 Task: Find connections with filter location Pālang with filter topic #Strategywith filter profile language German with filter current company Zynga with filter school Sophia Girls College with filter industry IT System Data Services with filter service category Home Networking with filter keywords title Physical Therapy Assistant
Action: Mouse moved to (610, 122)
Screenshot: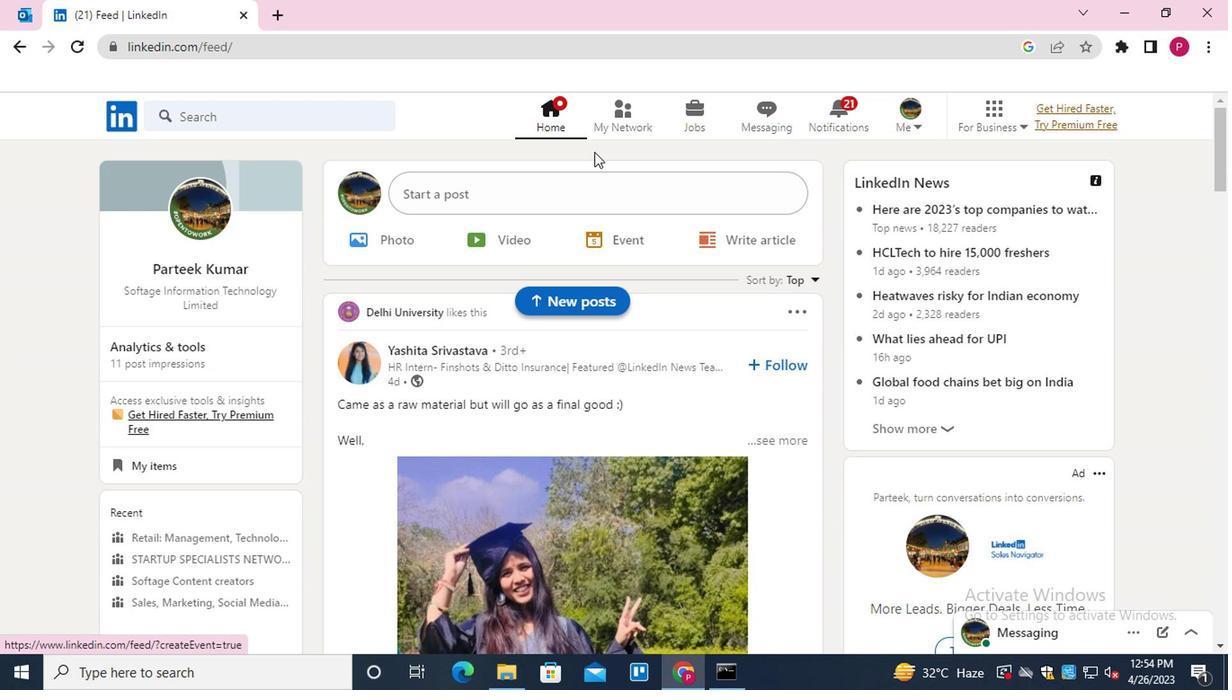 
Action: Mouse pressed left at (610, 122)
Screenshot: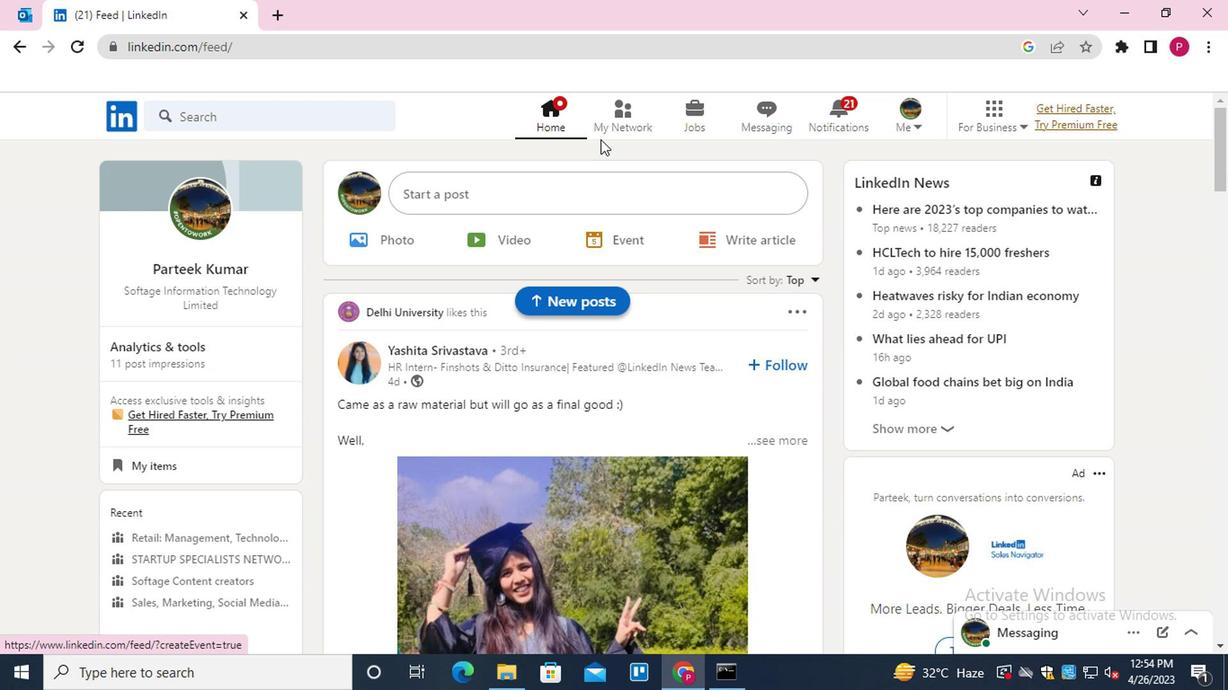 
Action: Mouse moved to (259, 196)
Screenshot: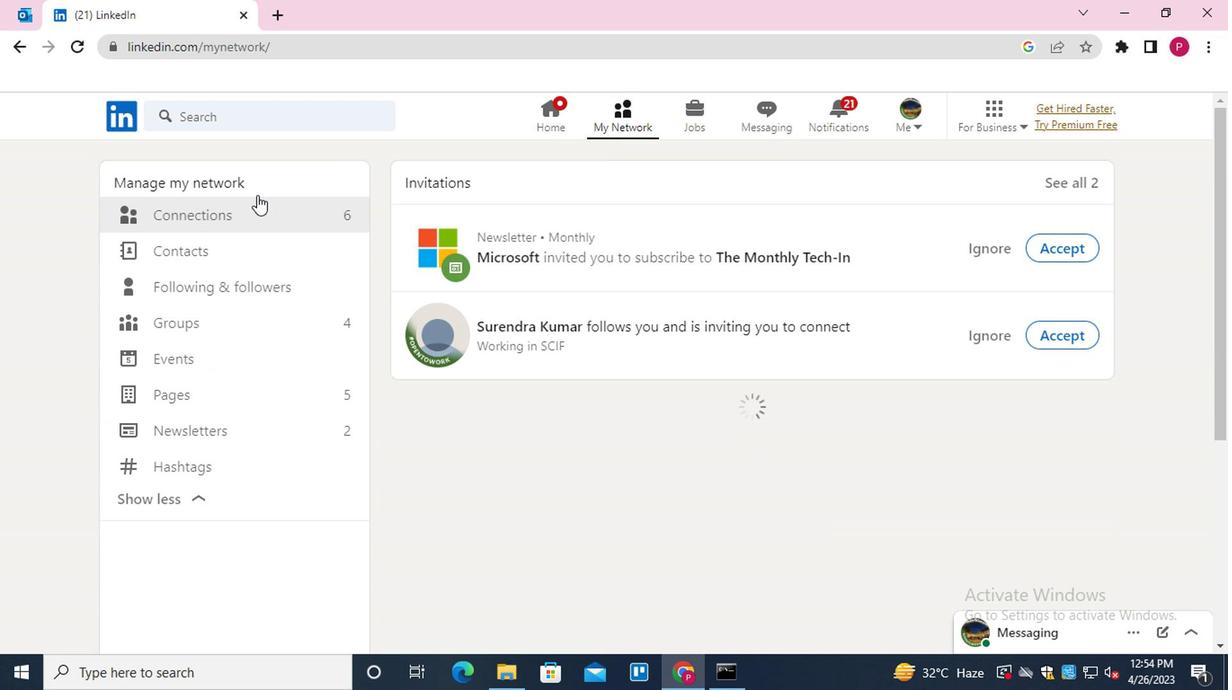 
Action: Mouse pressed left at (259, 196)
Screenshot: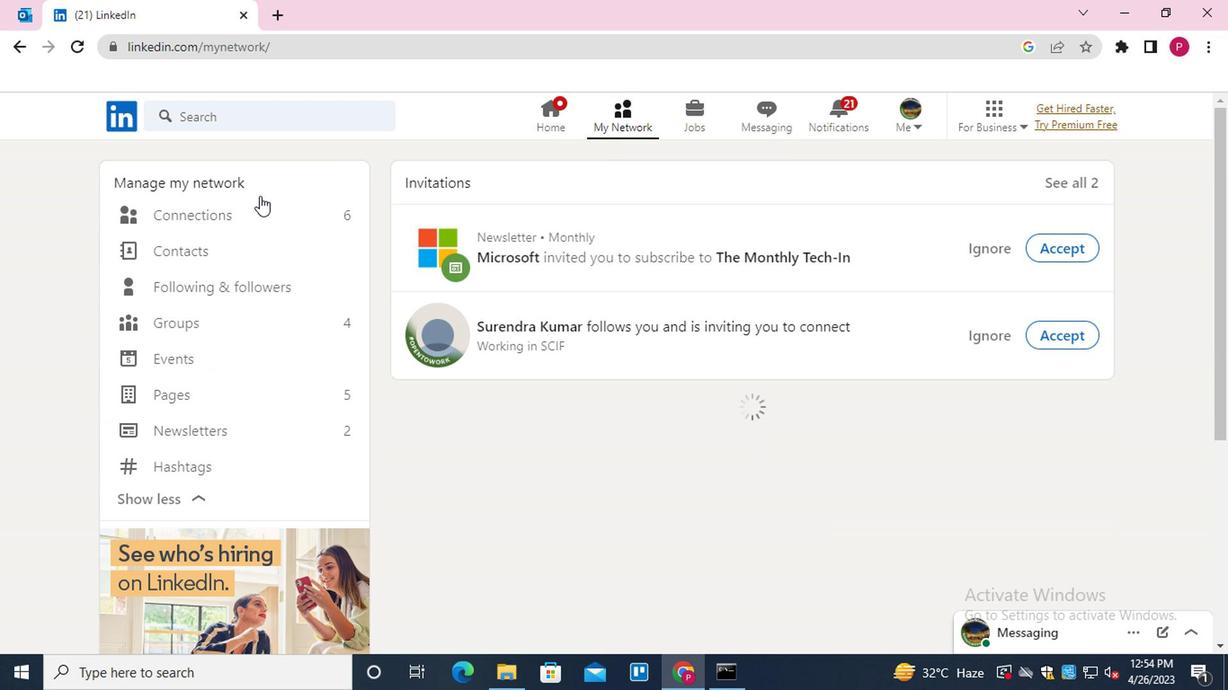 
Action: Mouse moved to (267, 207)
Screenshot: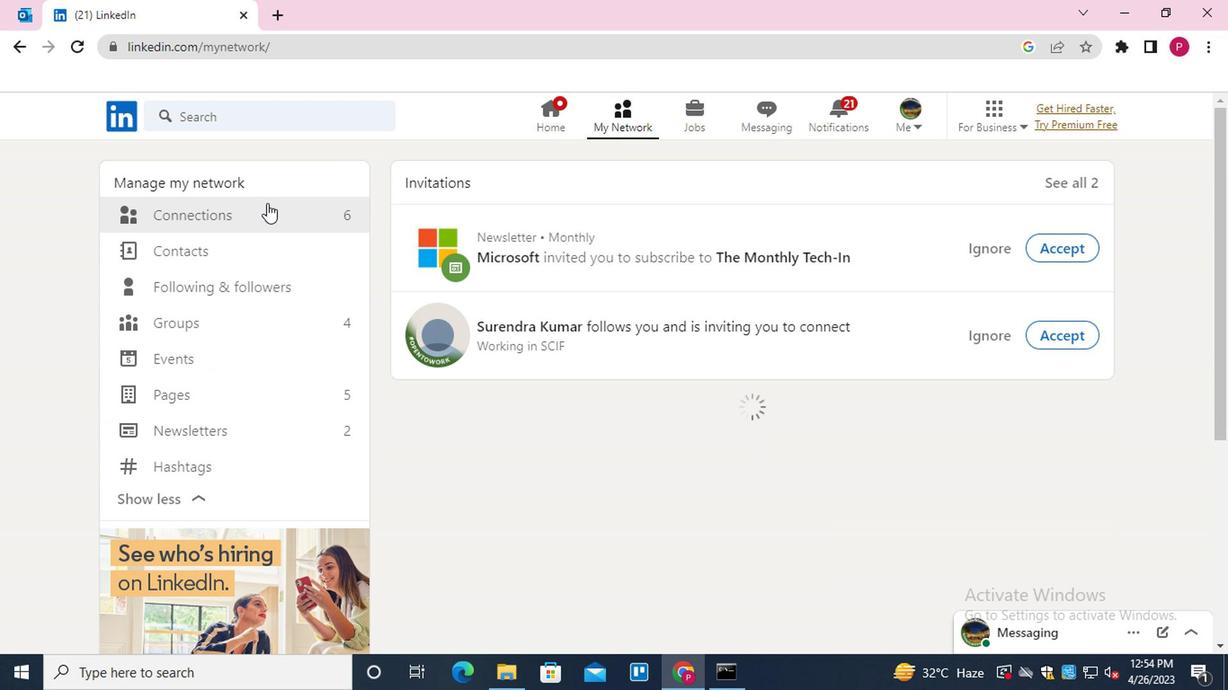 
Action: Mouse pressed left at (267, 207)
Screenshot: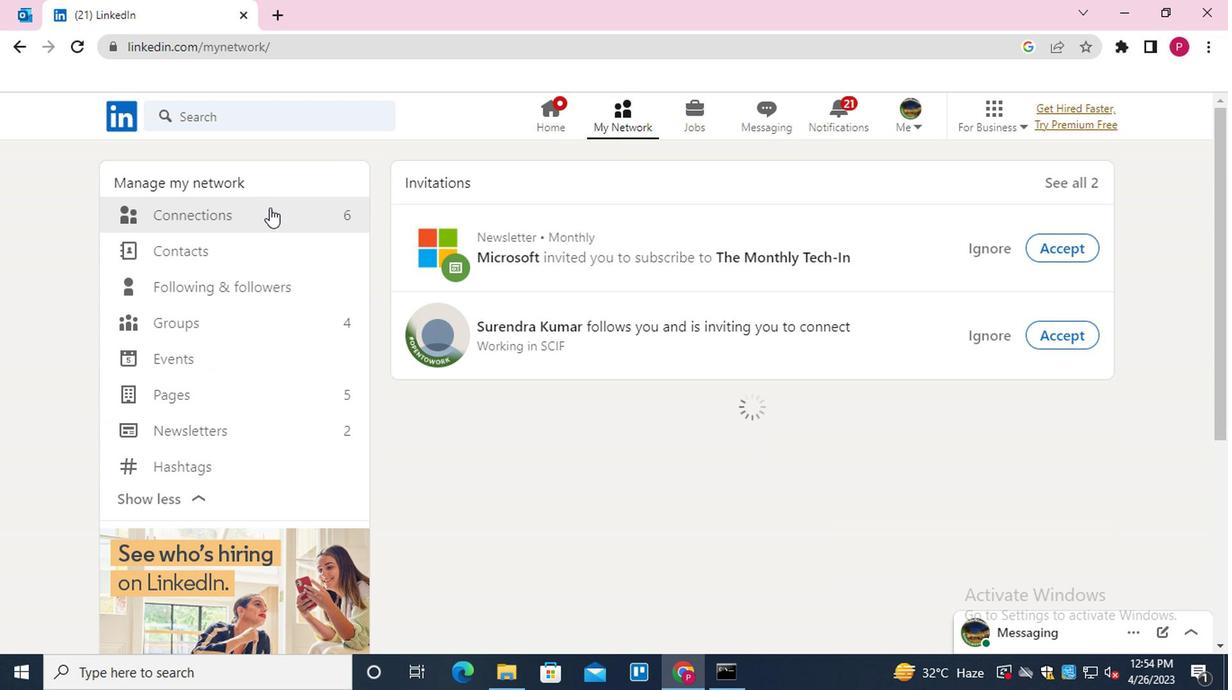 
Action: Mouse moved to (297, 211)
Screenshot: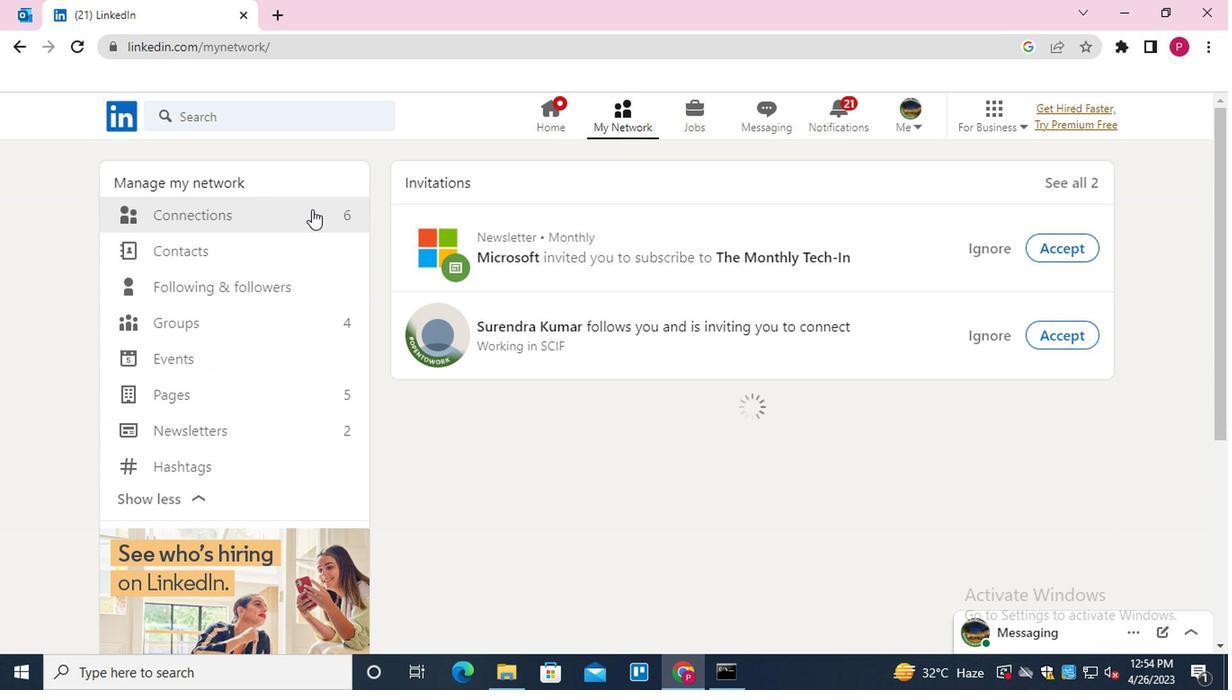 
Action: Mouse pressed left at (297, 211)
Screenshot: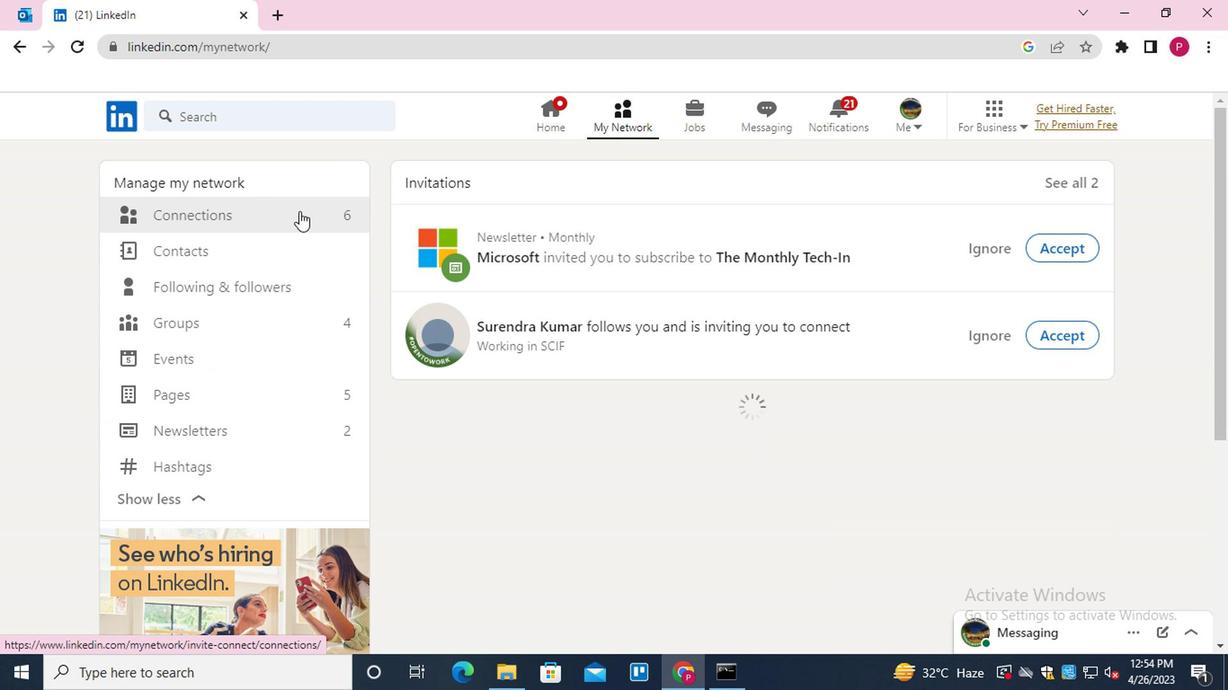 
Action: Mouse moved to (726, 219)
Screenshot: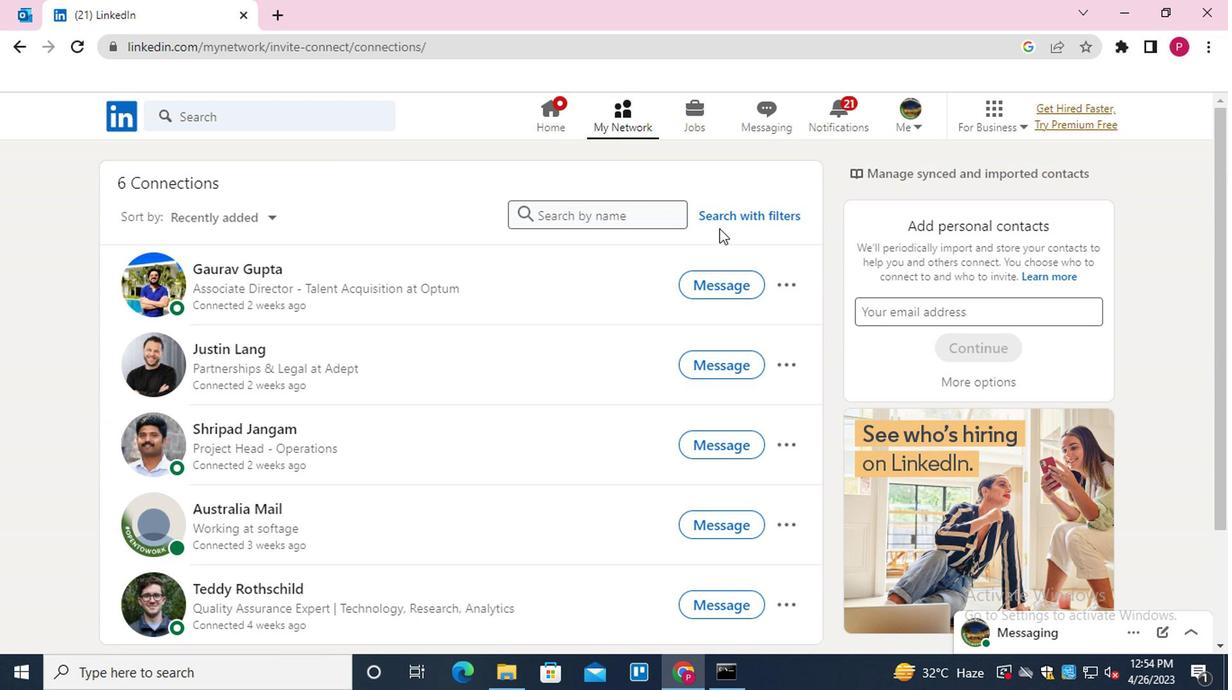 
Action: Mouse pressed left at (726, 219)
Screenshot: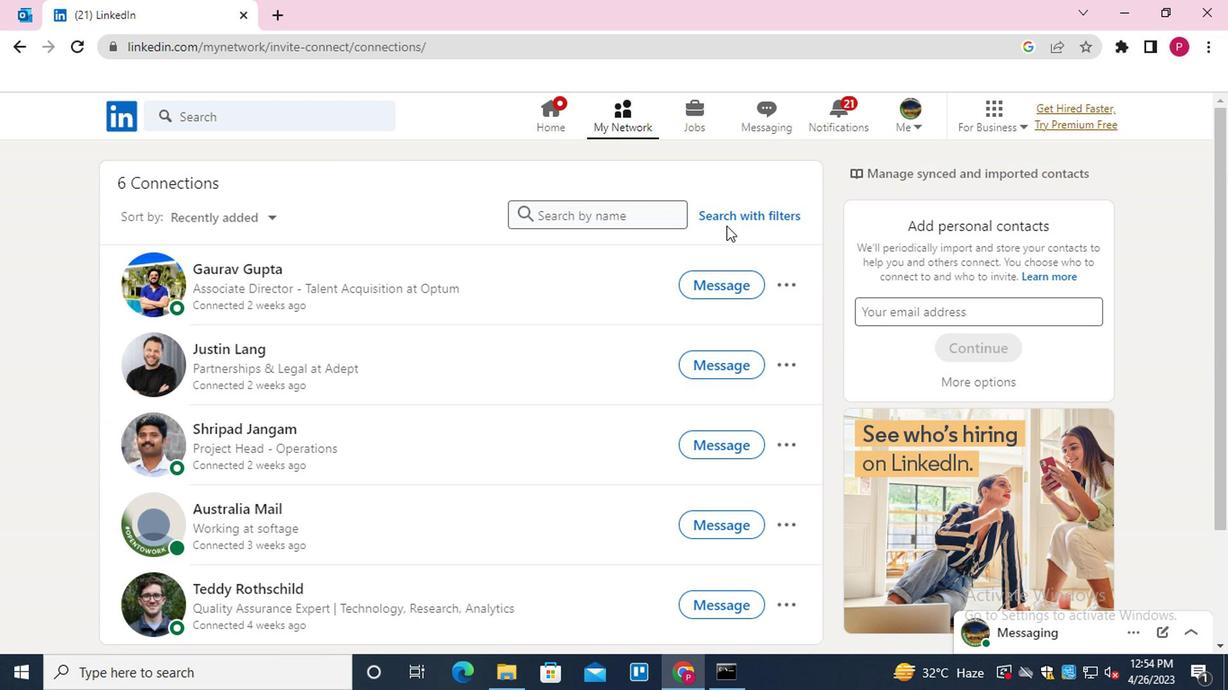 
Action: Mouse moved to (580, 172)
Screenshot: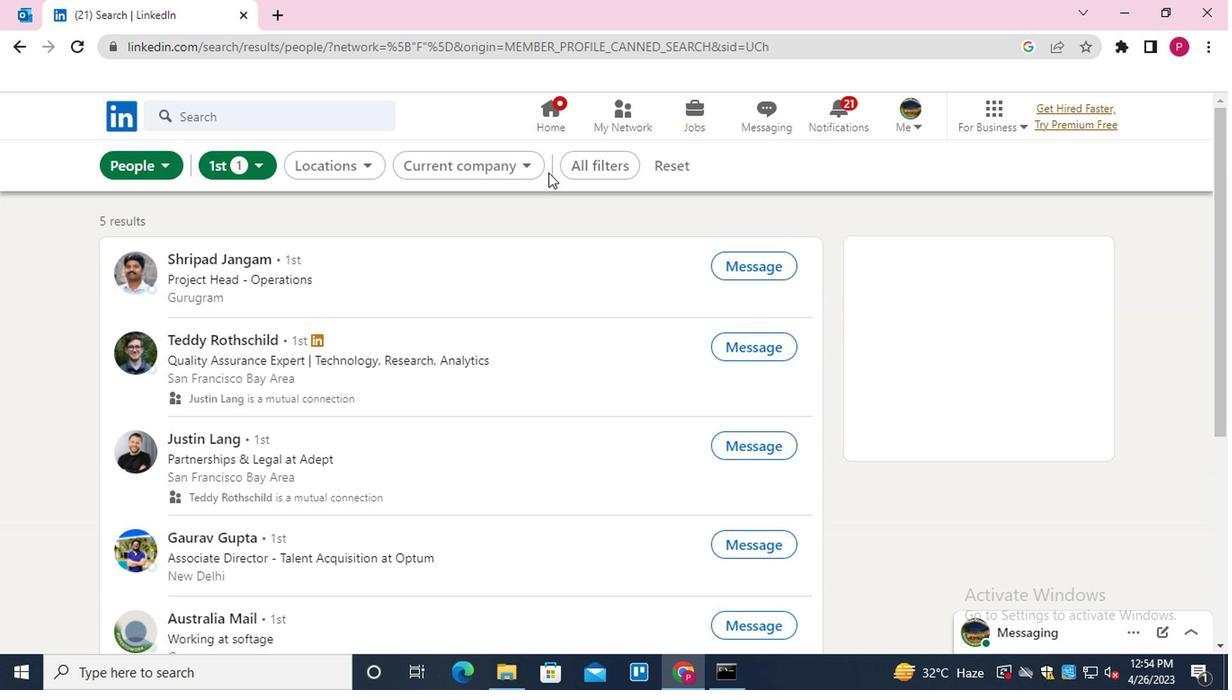 
Action: Mouse pressed left at (580, 172)
Screenshot: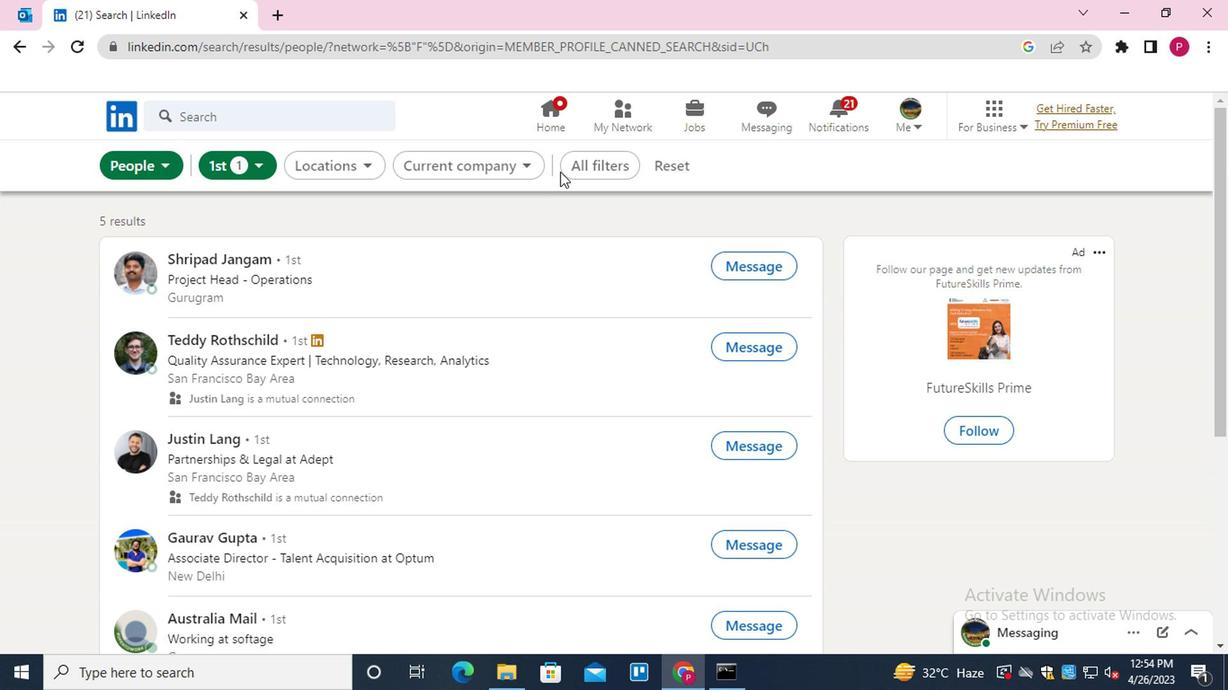 
Action: Mouse moved to (826, 362)
Screenshot: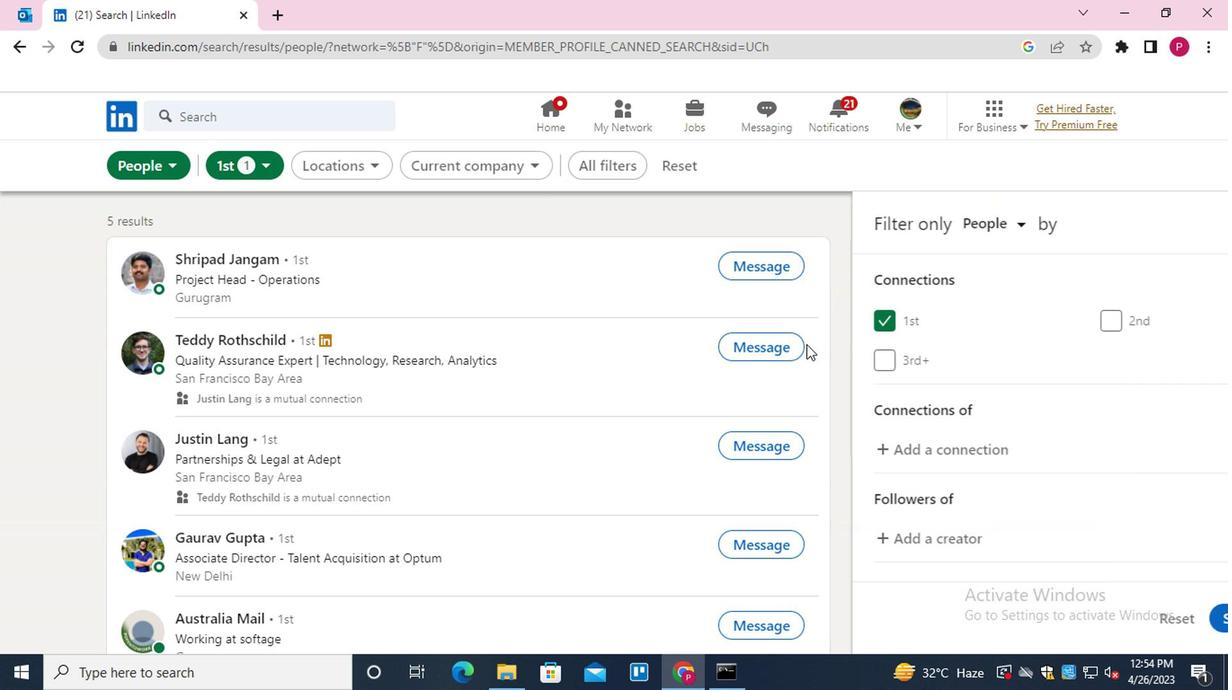 
Action: Mouse scrolled (826, 360) with delta (0, -1)
Screenshot: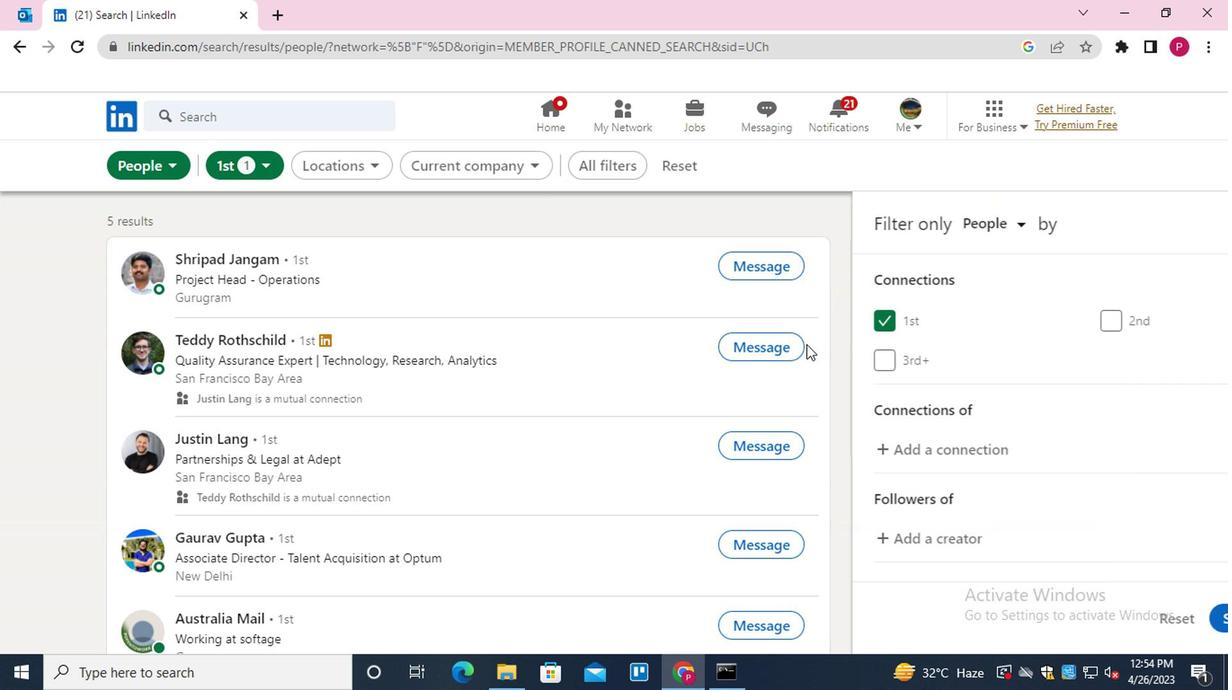 
Action: Mouse moved to (833, 366)
Screenshot: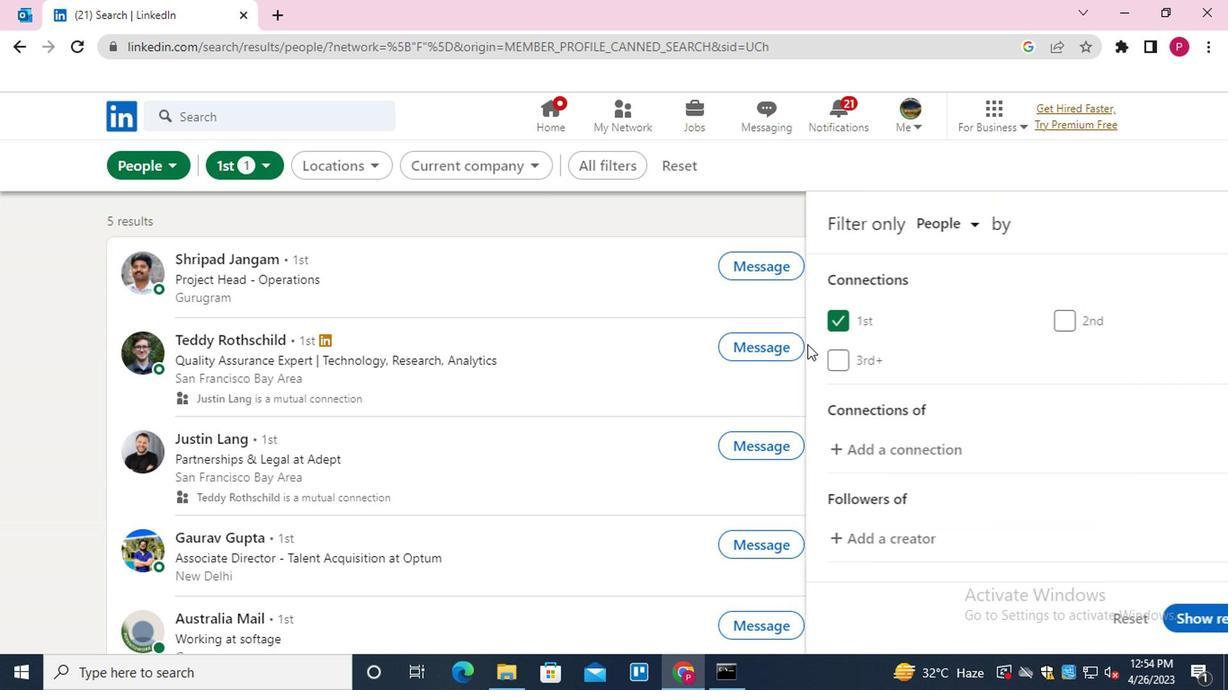 
Action: Mouse scrolled (833, 365) with delta (0, -1)
Screenshot: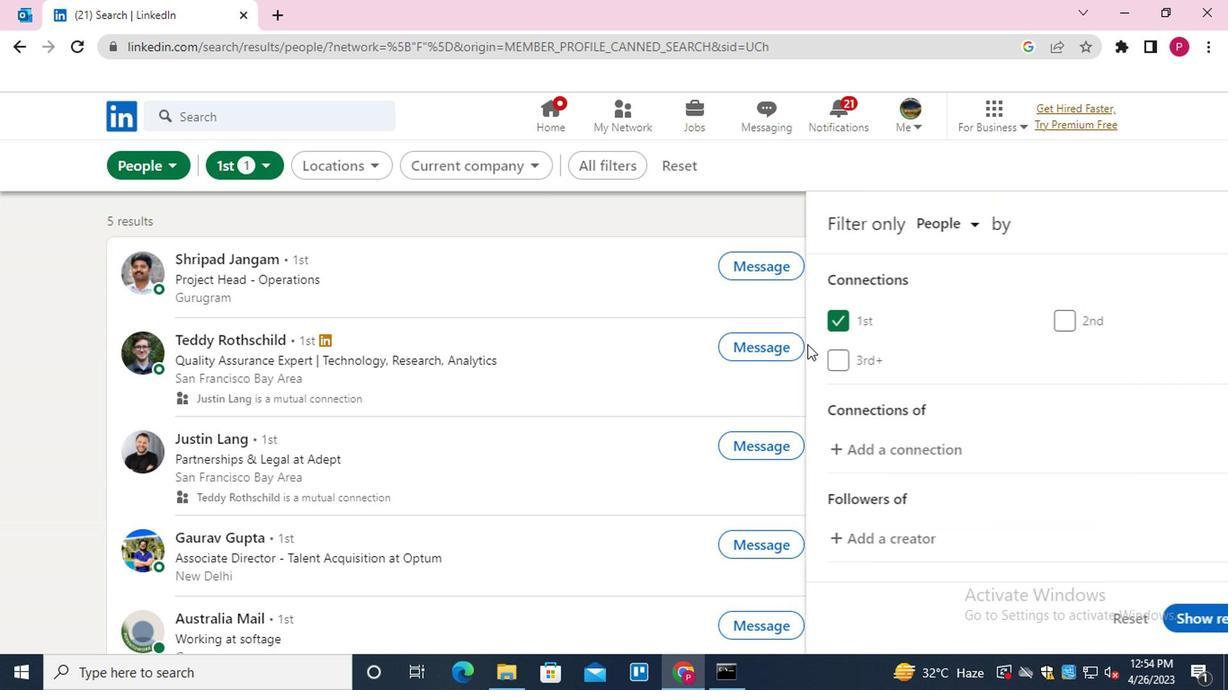 
Action: Mouse moved to (1061, 521)
Screenshot: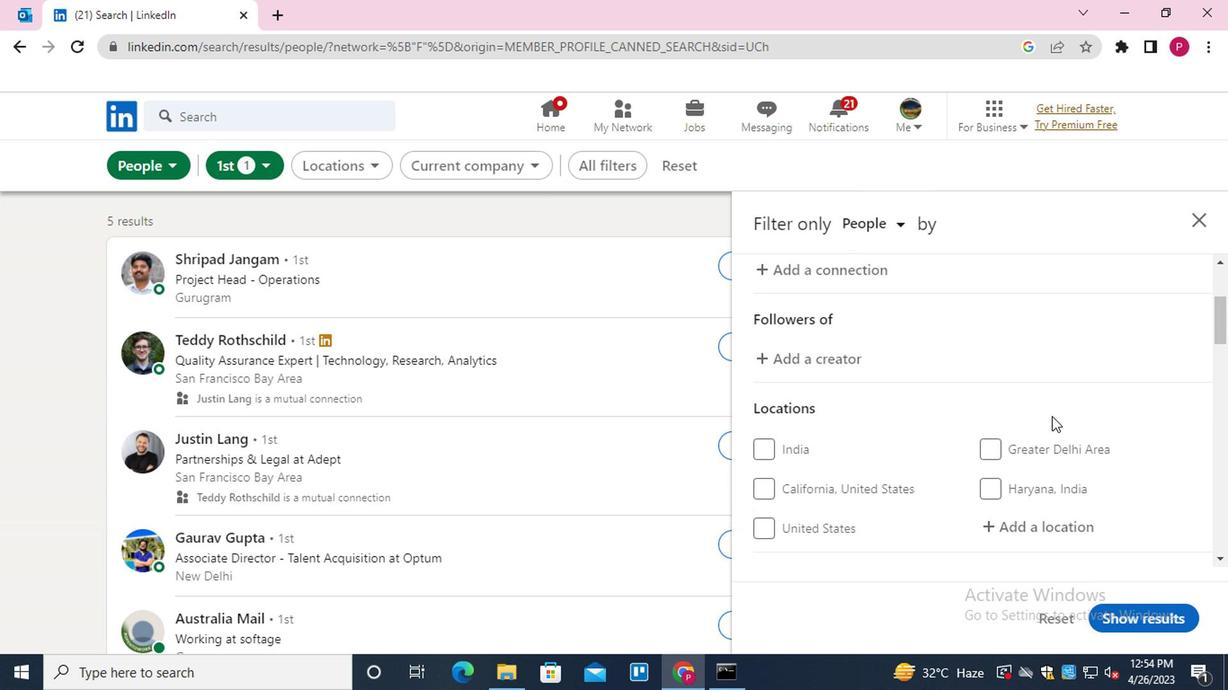 
Action: Mouse pressed left at (1061, 521)
Screenshot: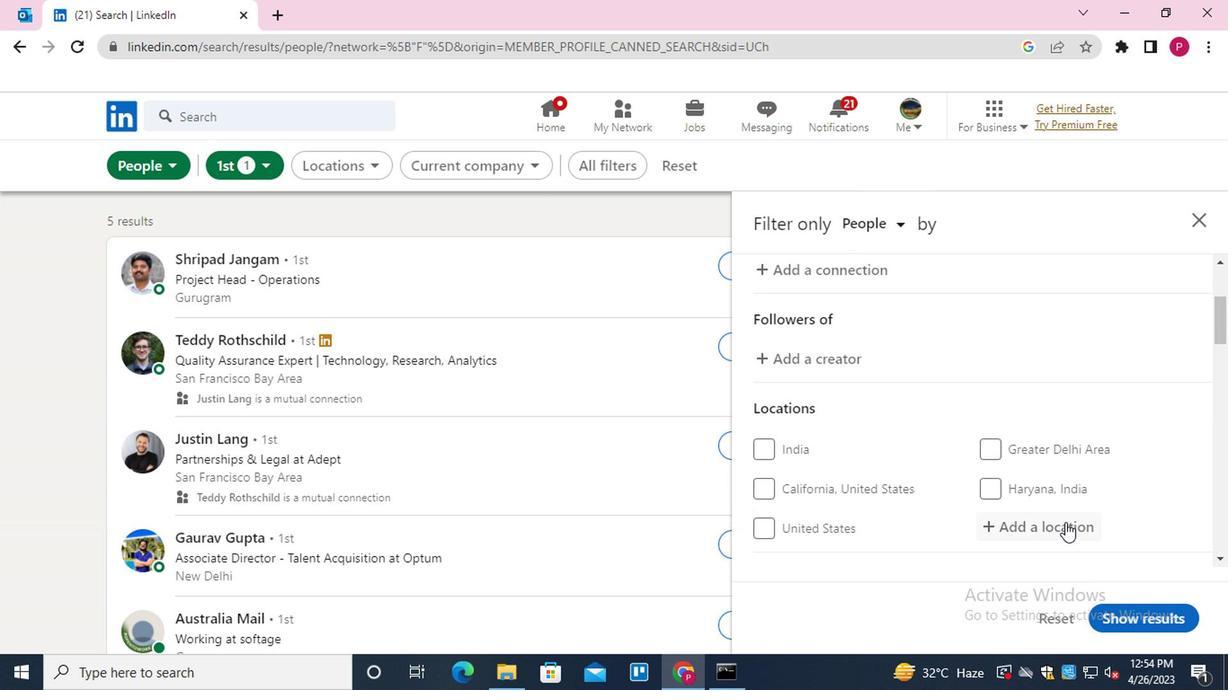 
Action: Key pressed <Key.shift>PALANH<Key.backspace>G
Screenshot: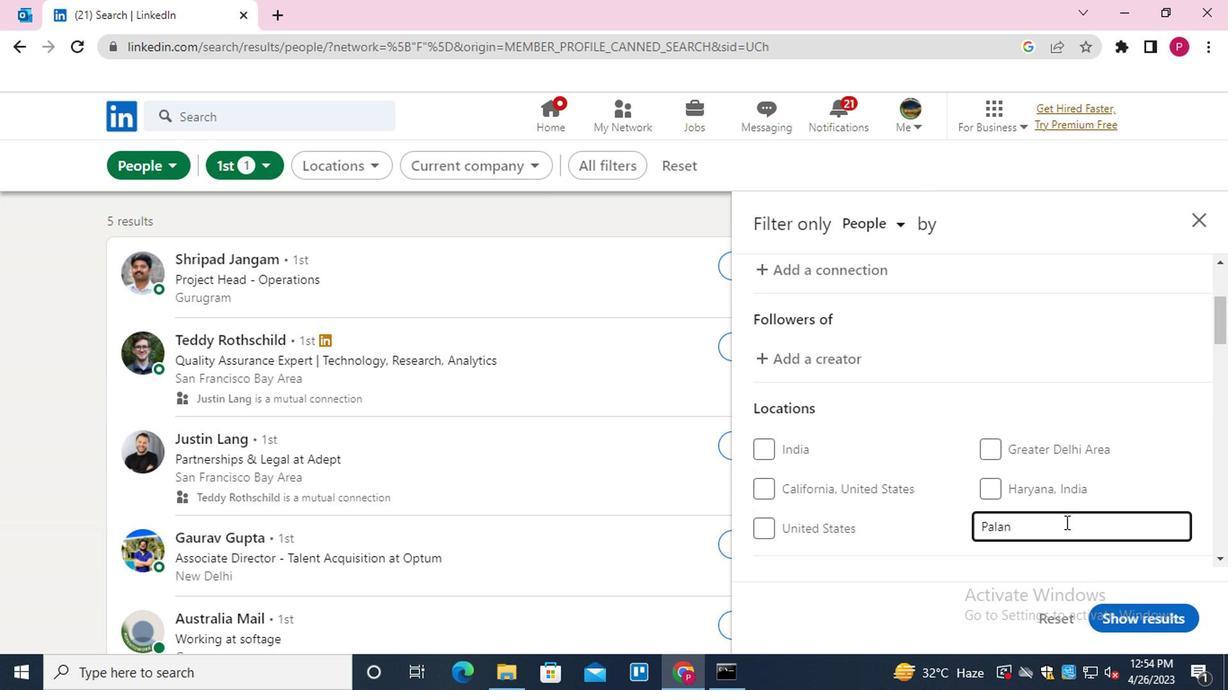 
Action: Mouse moved to (1034, 411)
Screenshot: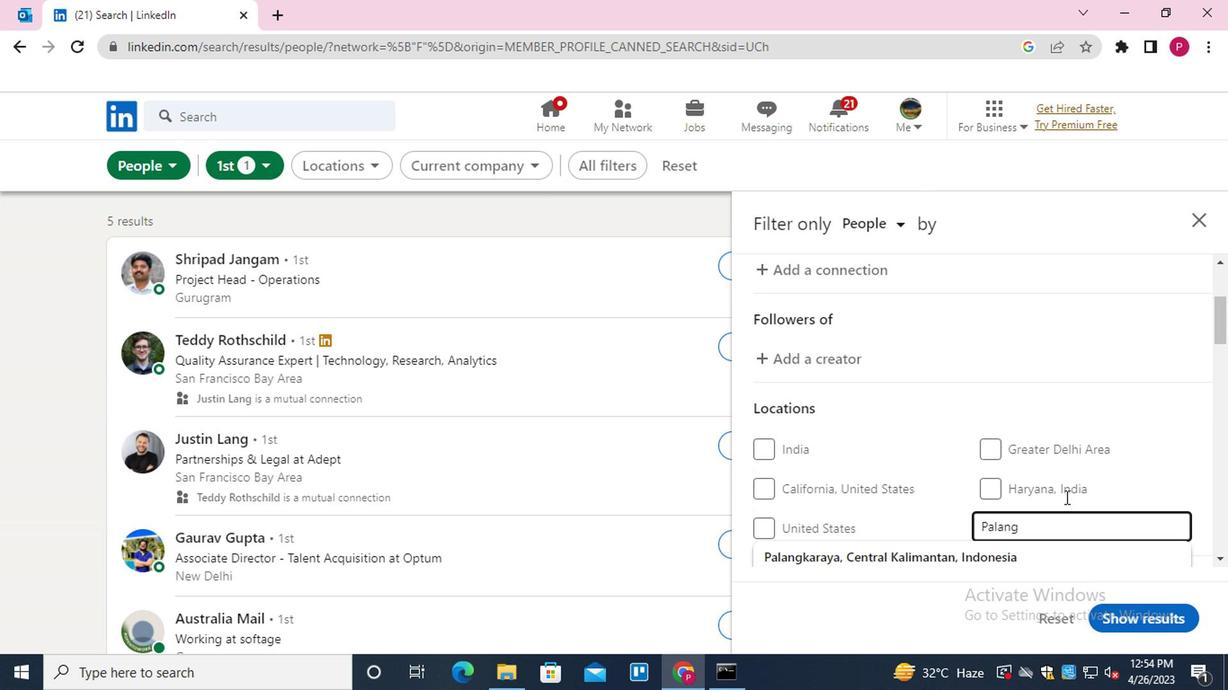 
Action: Mouse scrolled (1034, 411) with delta (0, 0)
Screenshot: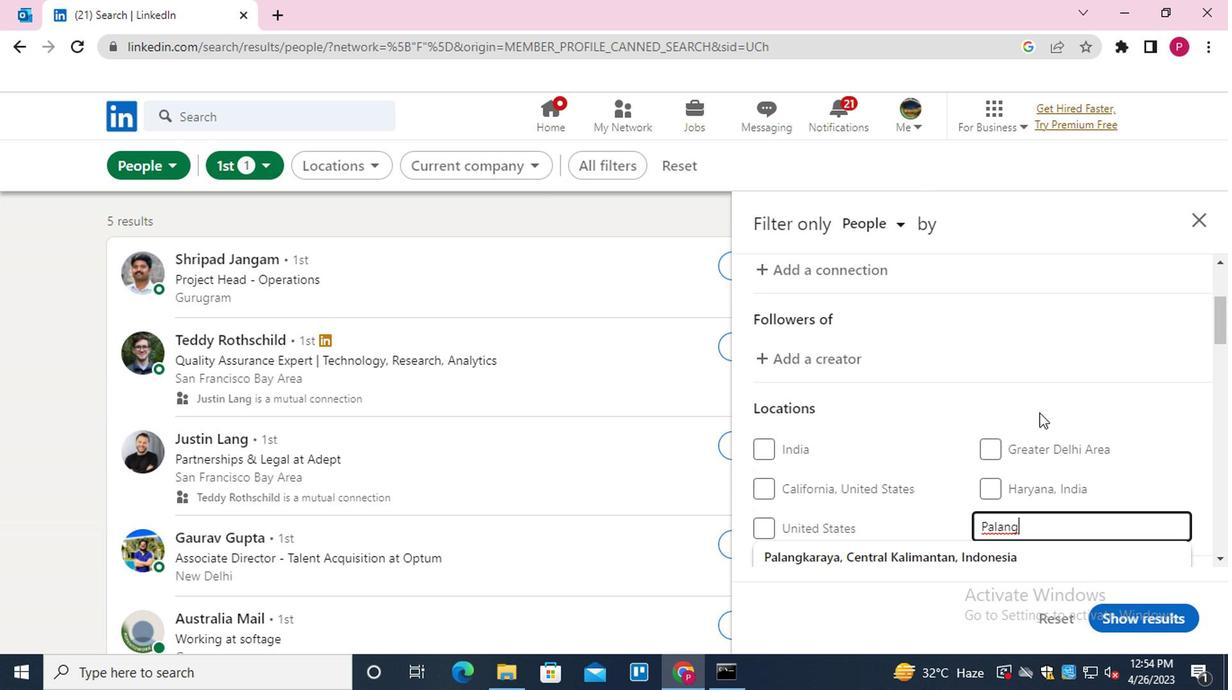 
Action: Mouse scrolled (1034, 411) with delta (0, 0)
Screenshot: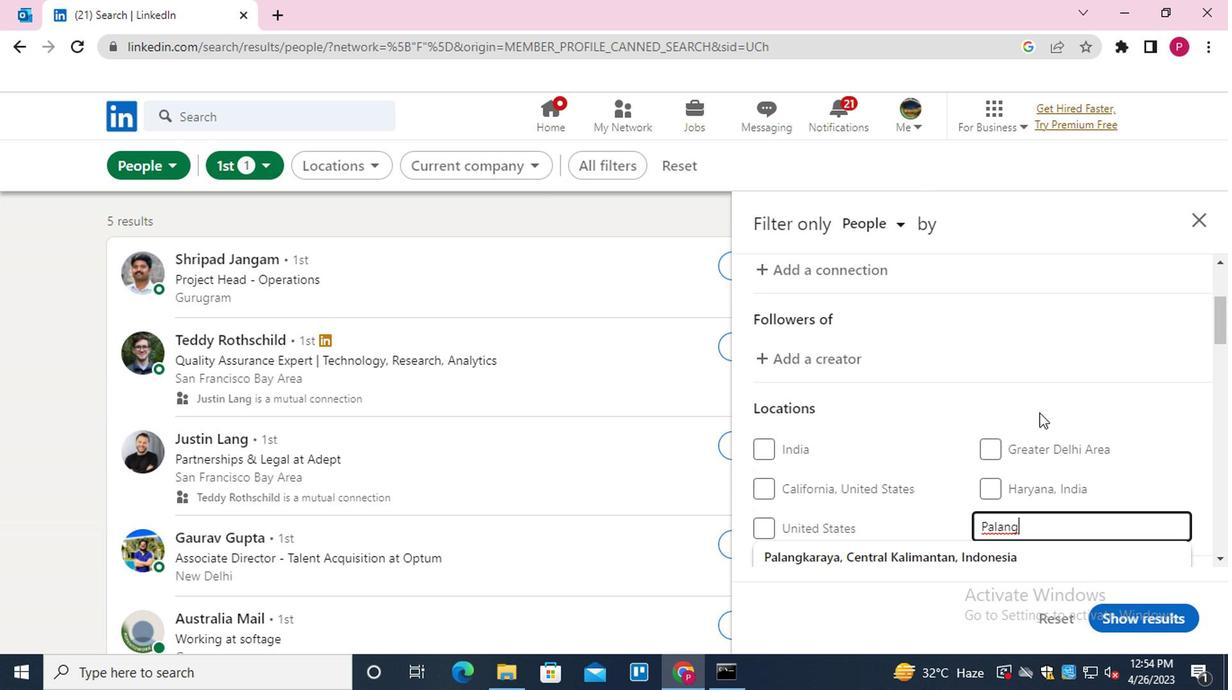 
Action: Mouse moved to (999, 411)
Screenshot: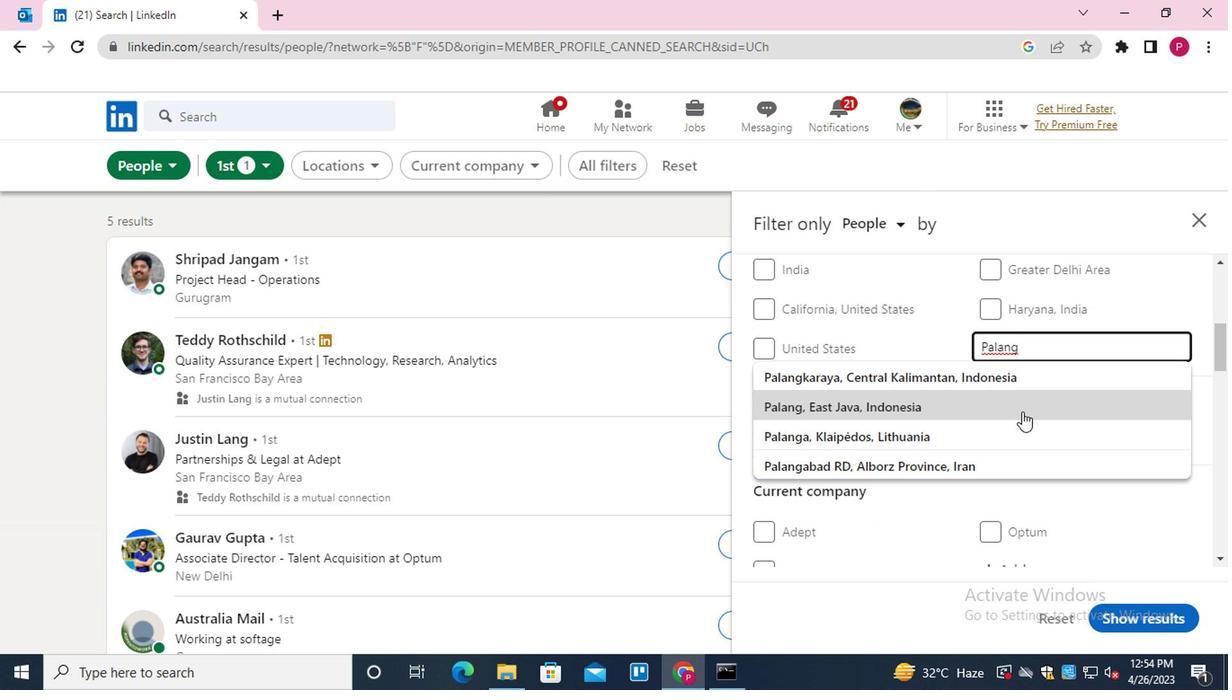 
Action: Key pressed <Key.down><Key.down><Key.enter>
Screenshot: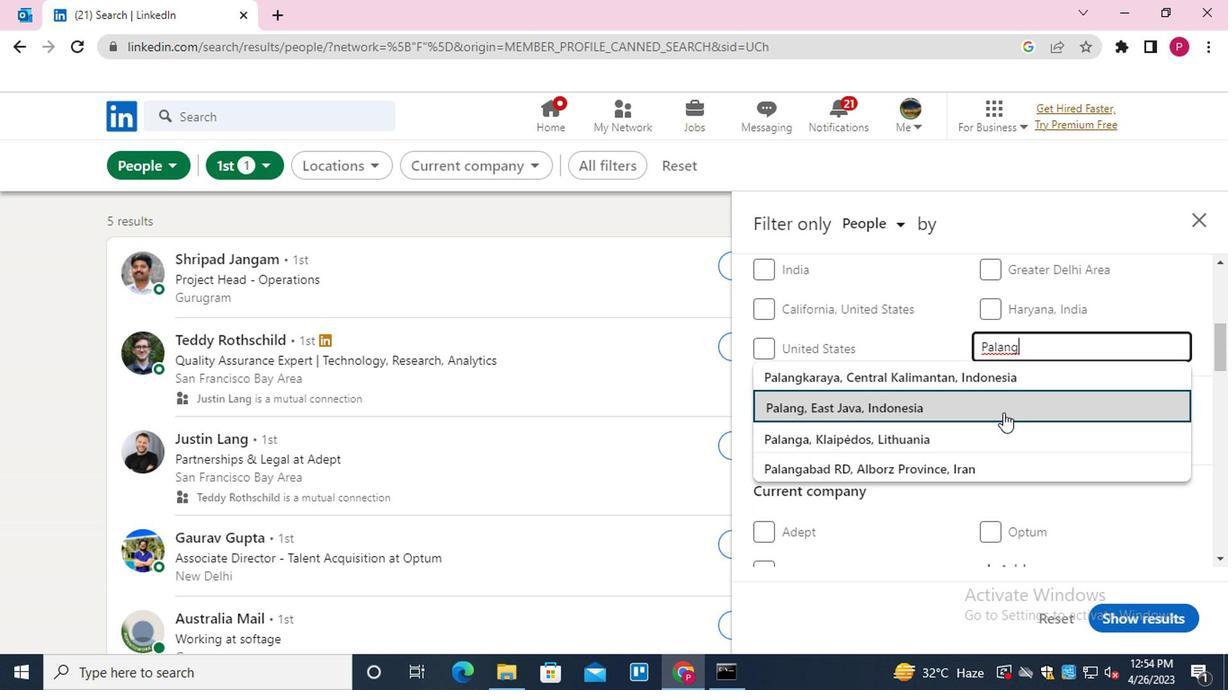 
Action: Mouse moved to (918, 409)
Screenshot: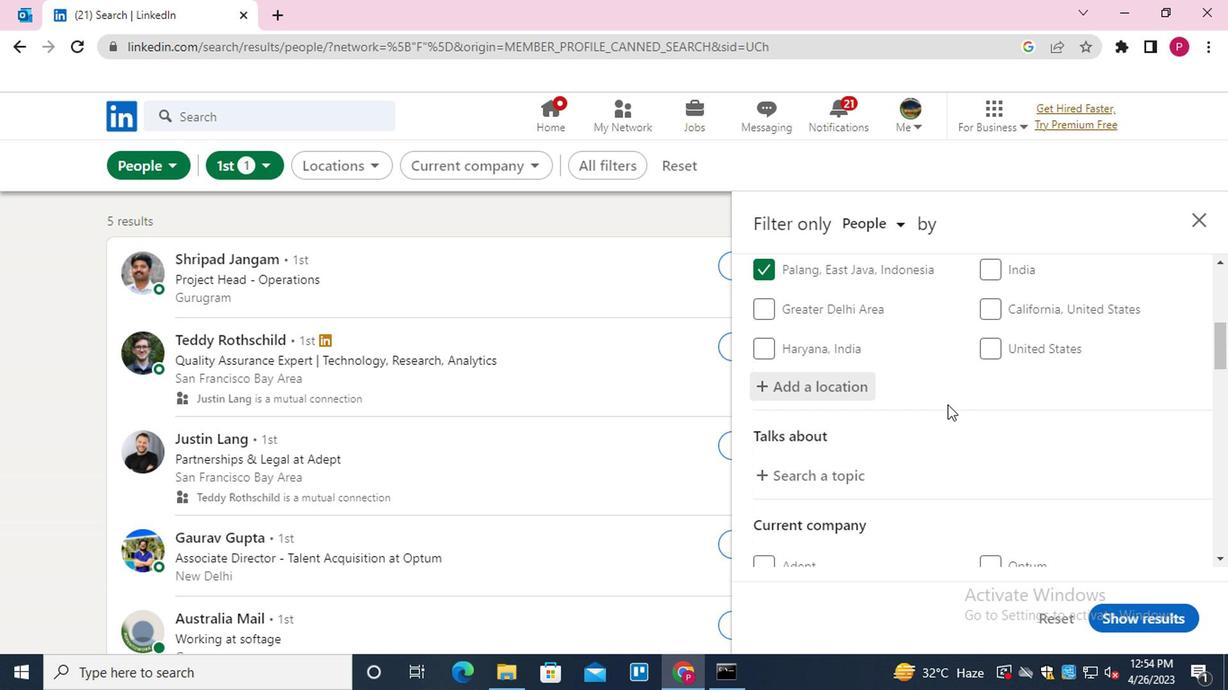 
Action: Mouse scrolled (918, 409) with delta (0, 0)
Screenshot: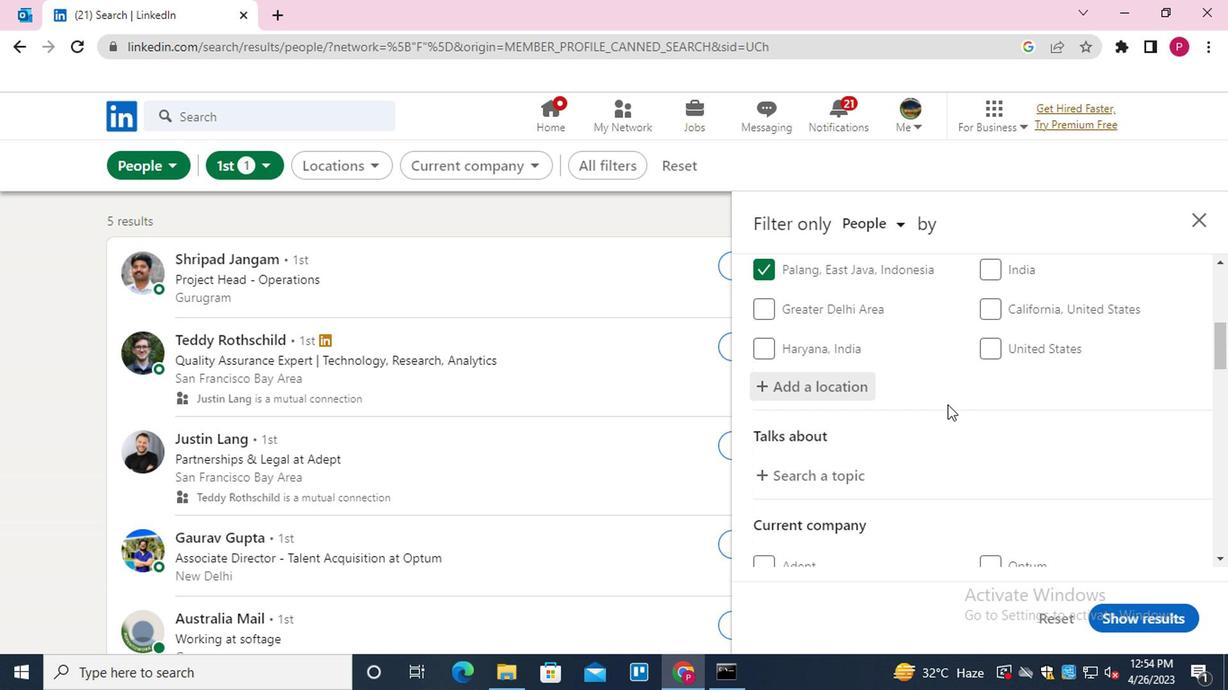 
Action: Mouse moved to (821, 379)
Screenshot: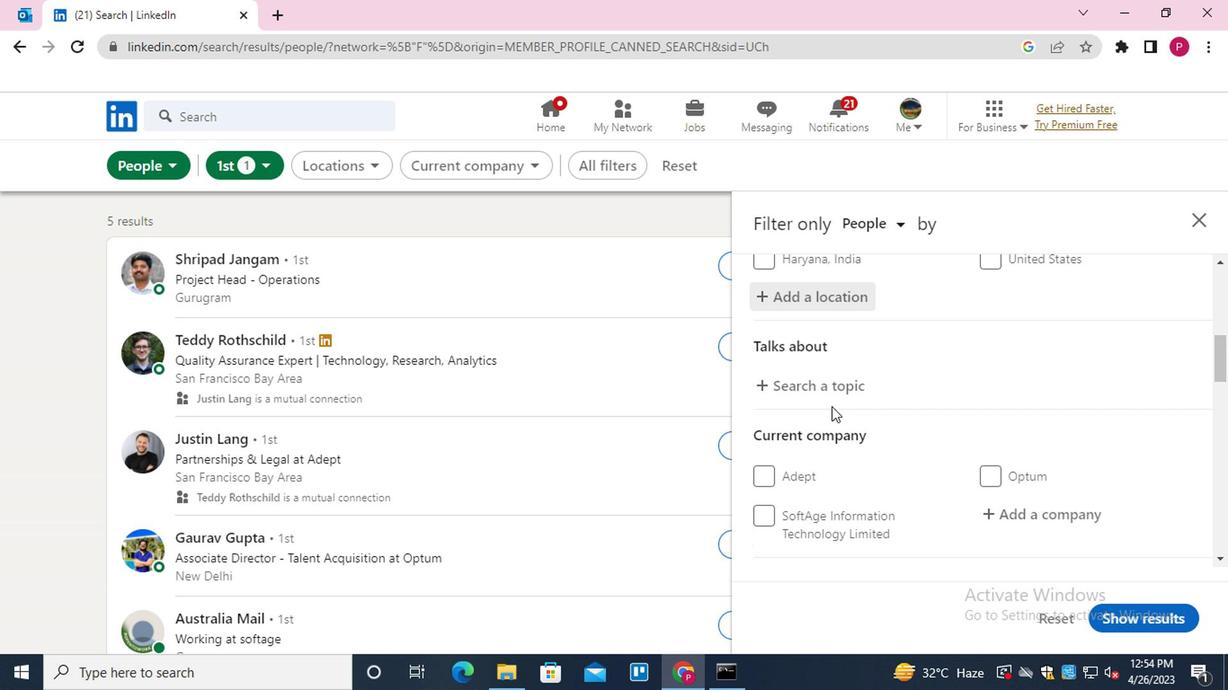 
Action: Mouse pressed left at (821, 379)
Screenshot: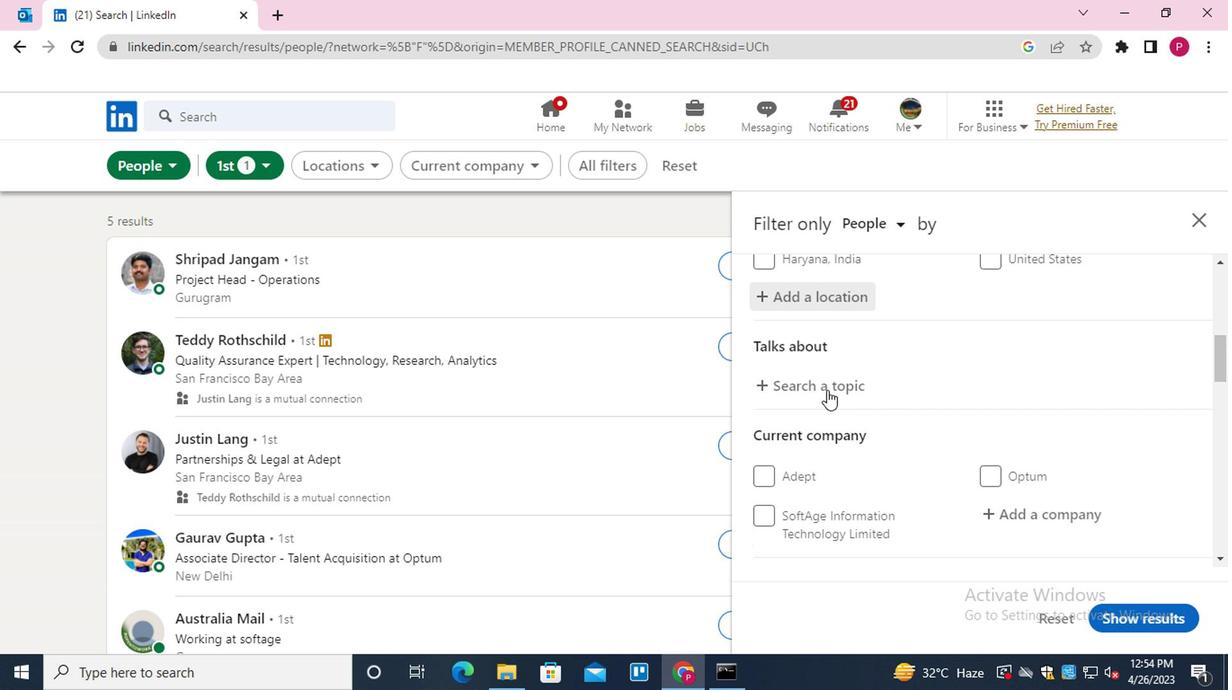
Action: Key pressed <Key.shift>STRA<Key.down><Key.enter>
Screenshot: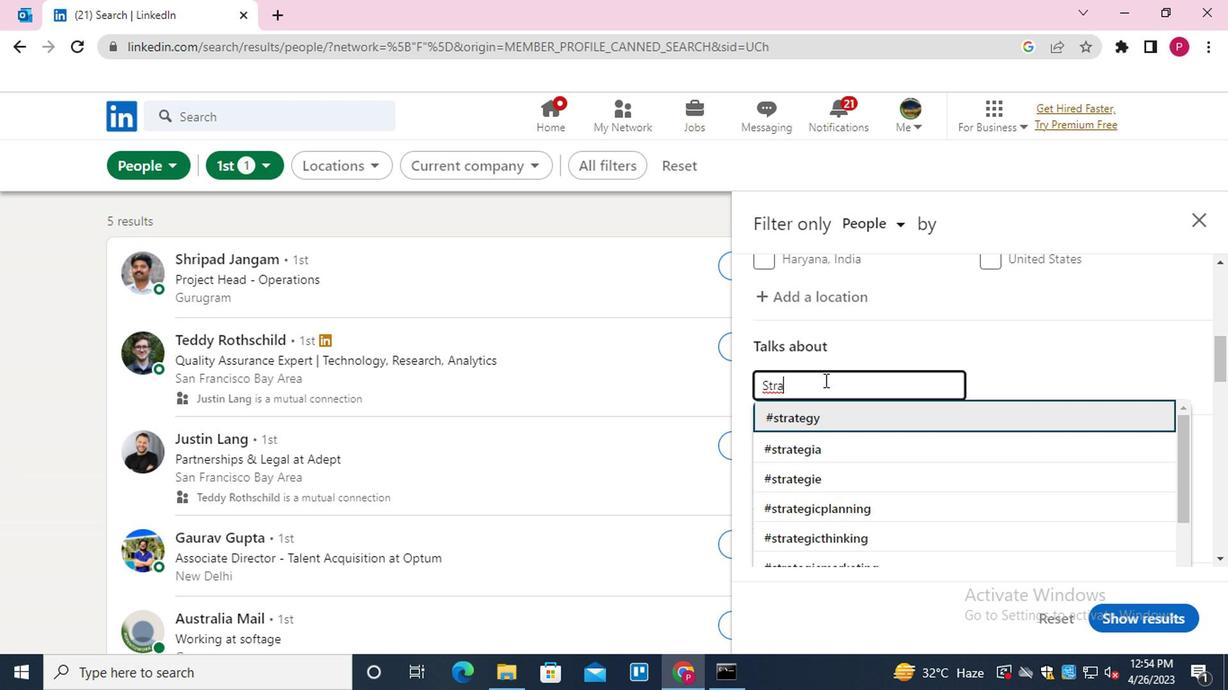 
Action: Mouse scrolled (821, 378) with delta (0, -1)
Screenshot: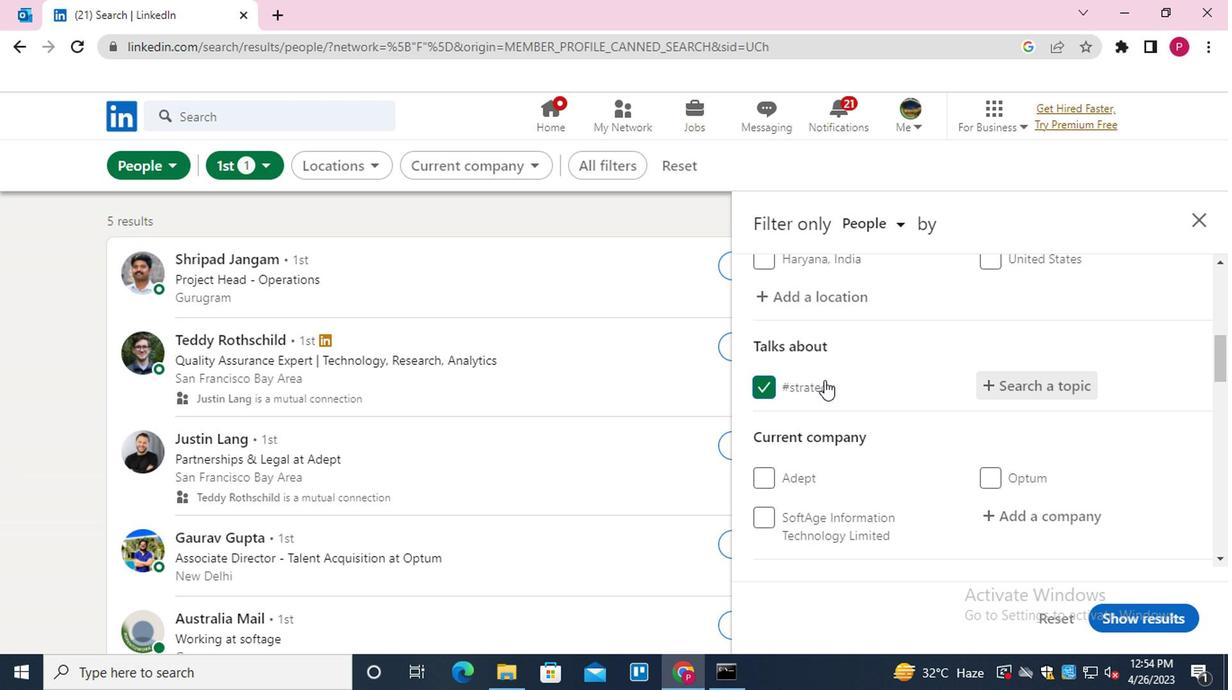 
Action: Mouse scrolled (821, 378) with delta (0, -1)
Screenshot: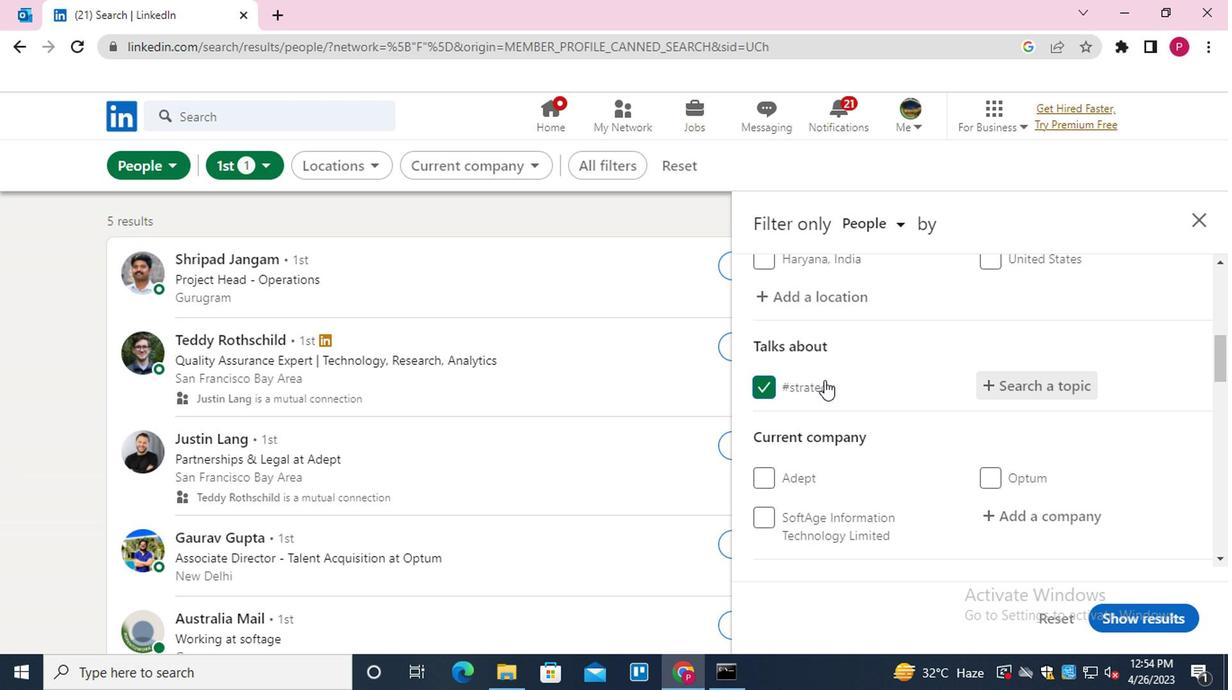 
Action: Mouse moved to (1027, 344)
Screenshot: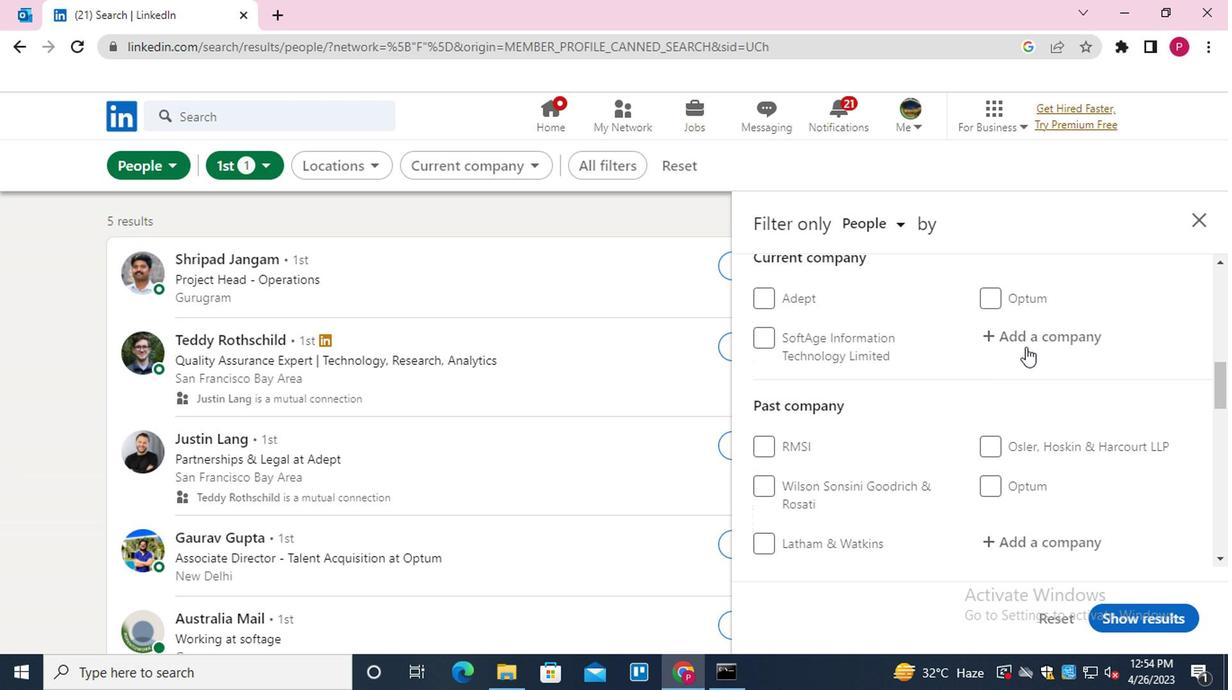 
Action: Mouse pressed left at (1027, 344)
Screenshot: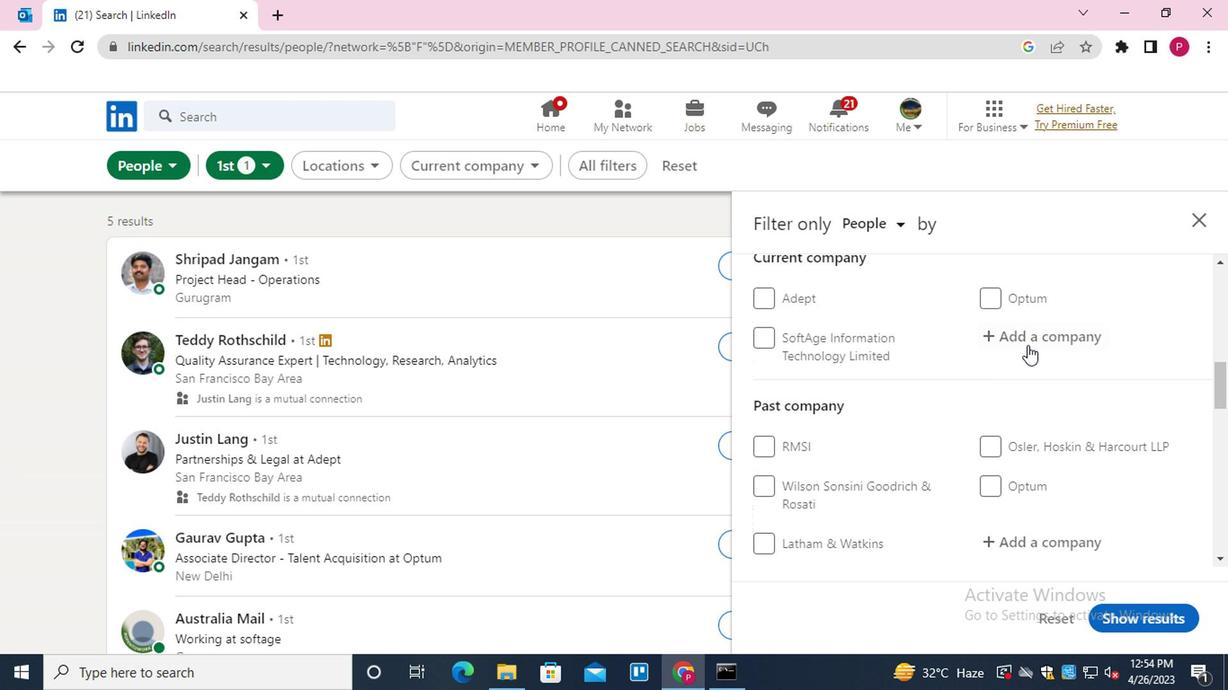 
Action: Key pressed <Key.shift>ZYNGA<Key.down><Key.enter>
Screenshot: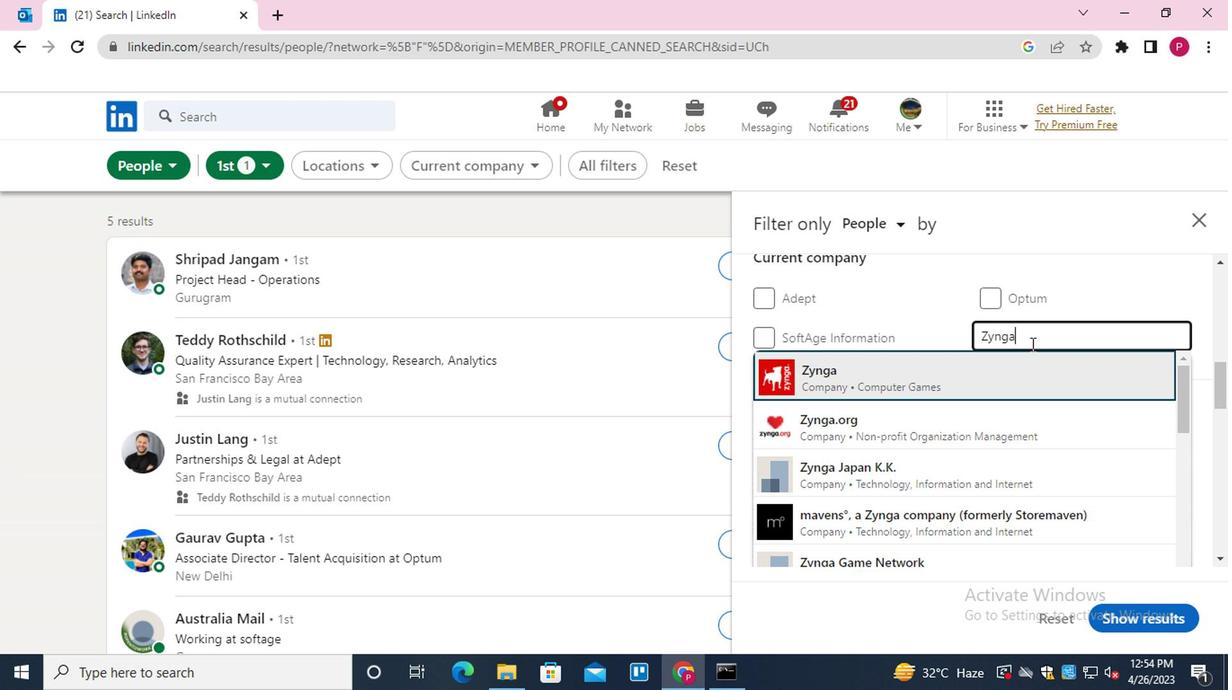 
Action: Mouse moved to (974, 344)
Screenshot: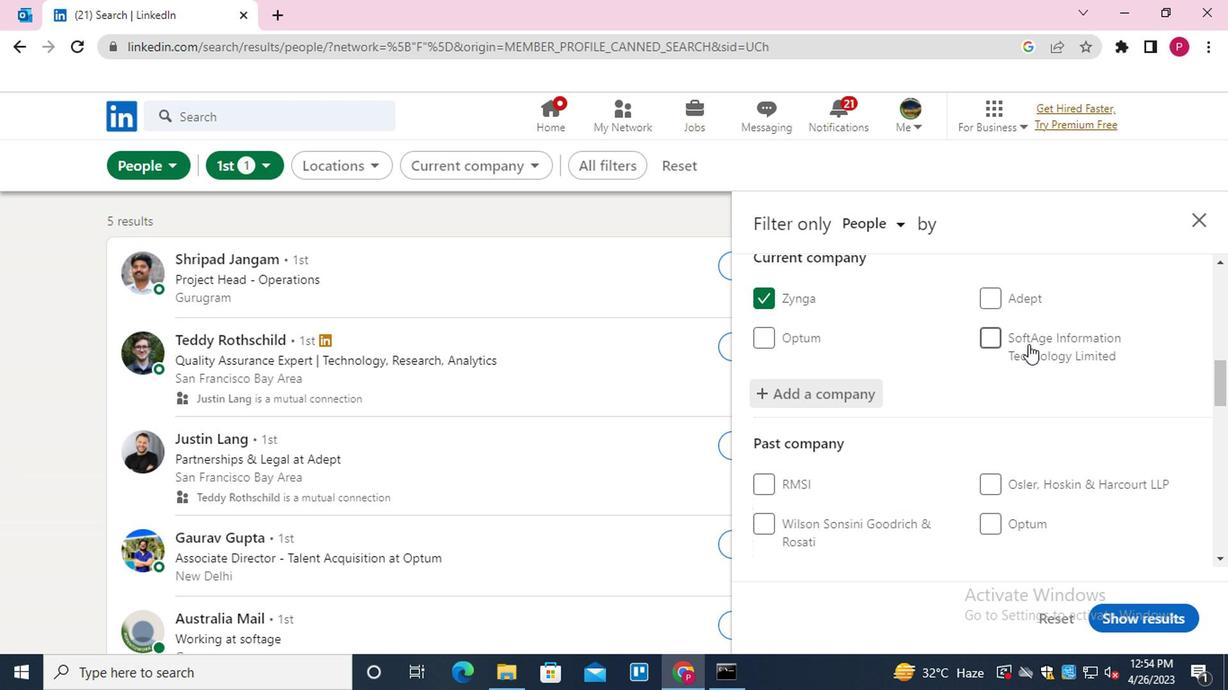 
Action: Mouse scrolled (974, 342) with delta (0, -1)
Screenshot: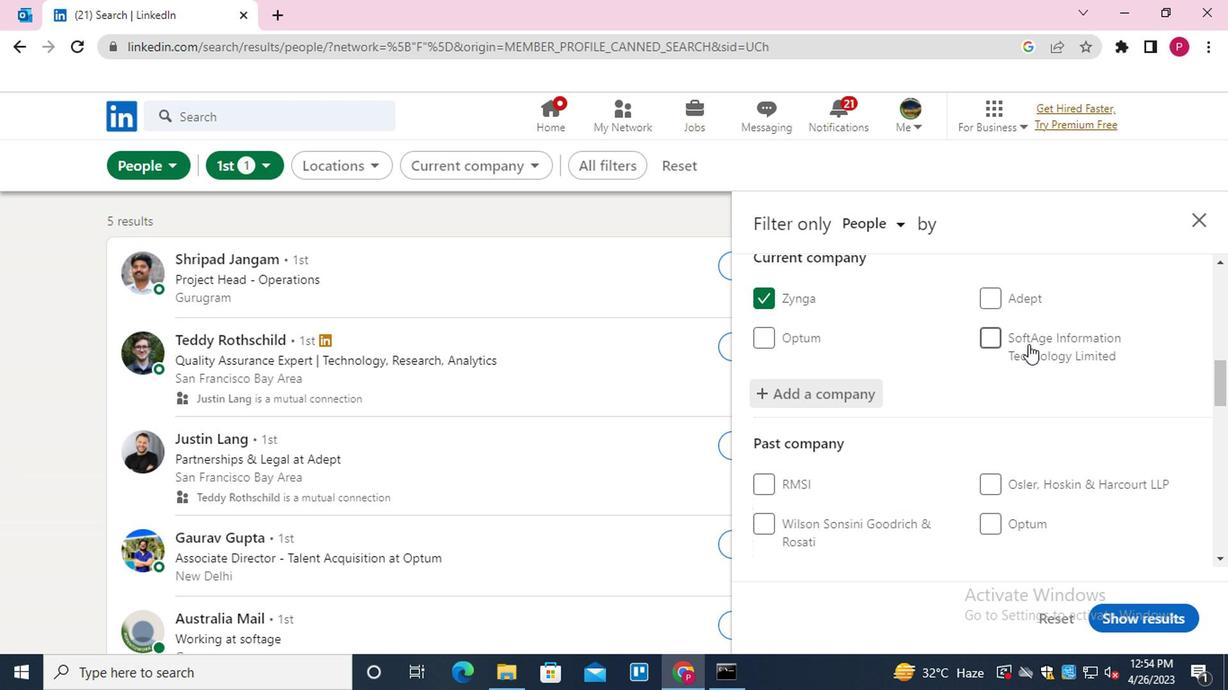 
Action: Mouse moved to (967, 347)
Screenshot: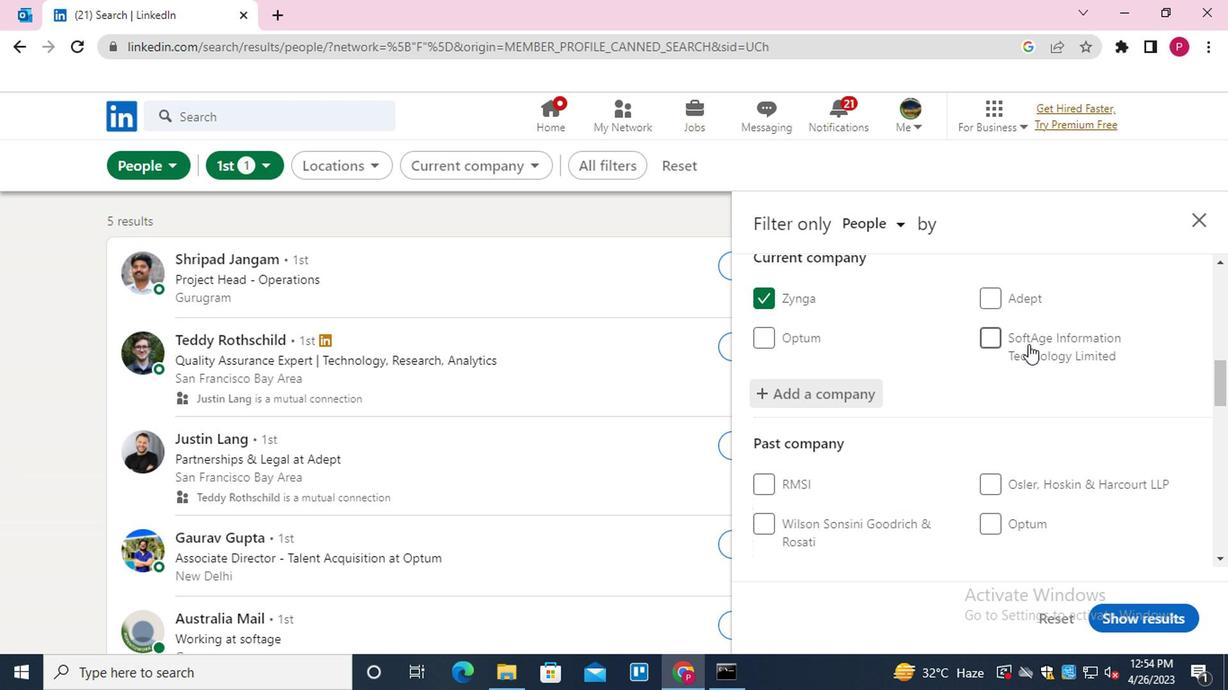 
Action: Mouse scrolled (967, 346) with delta (0, 0)
Screenshot: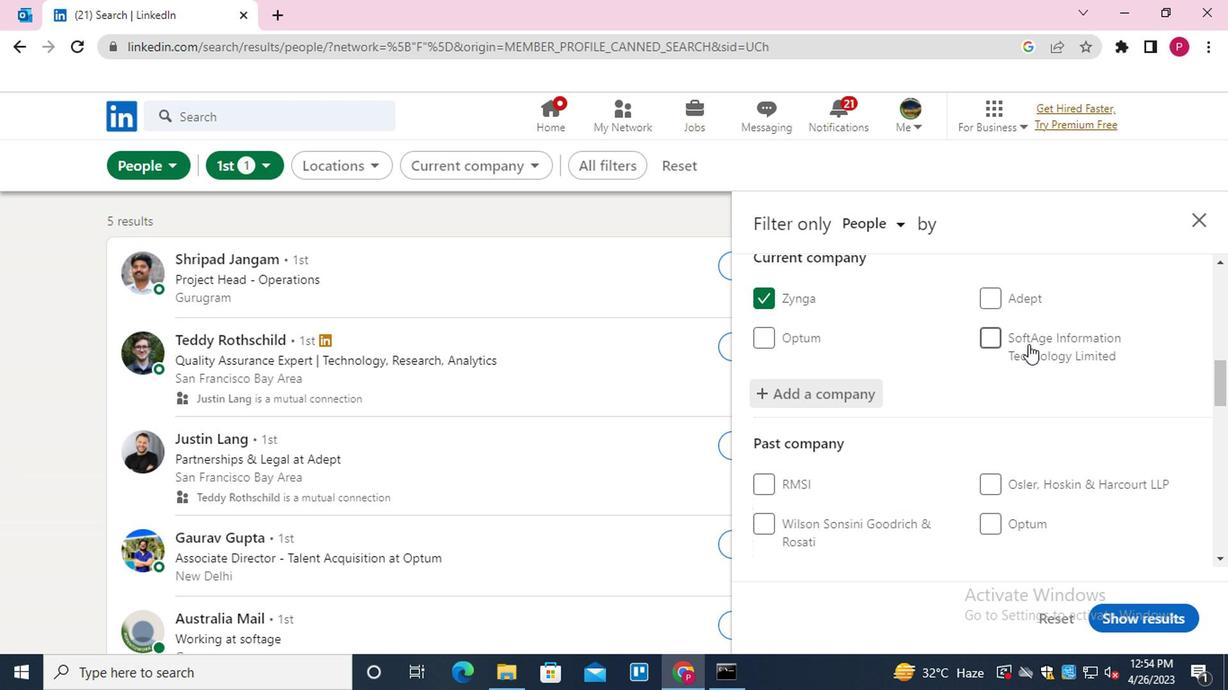 
Action: Mouse moved to (961, 351)
Screenshot: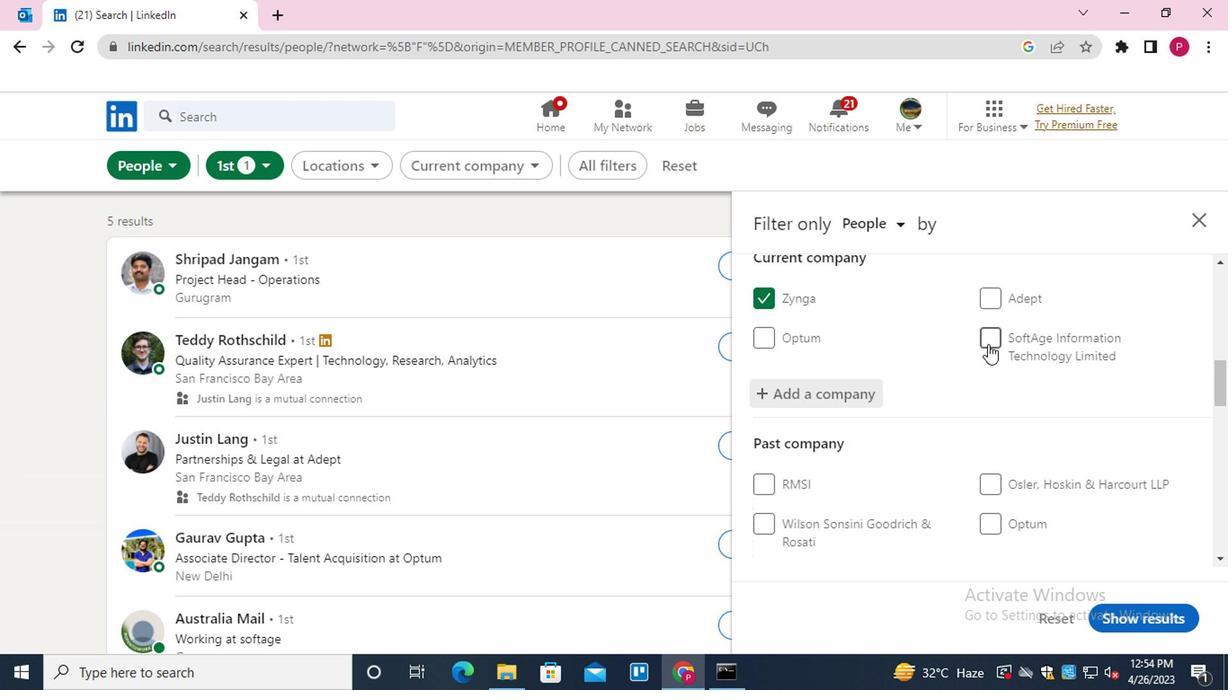 
Action: Mouse scrolled (961, 349) with delta (0, -1)
Screenshot: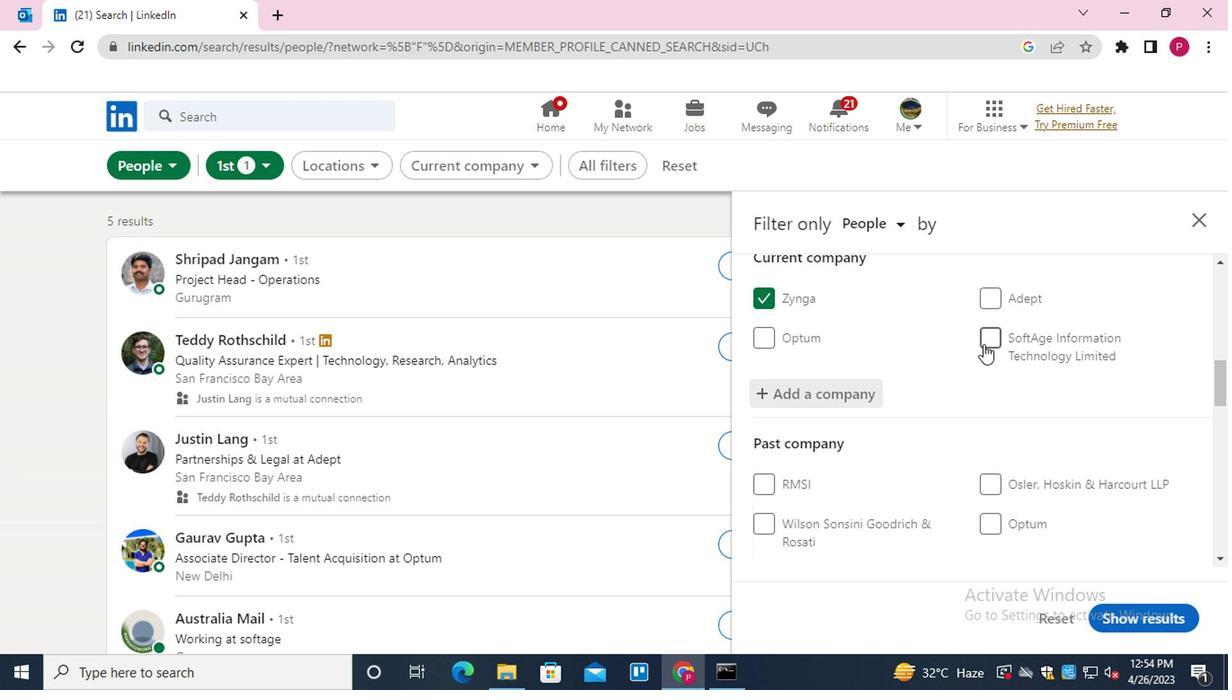 
Action: Mouse moved to (890, 369)
Screenshot: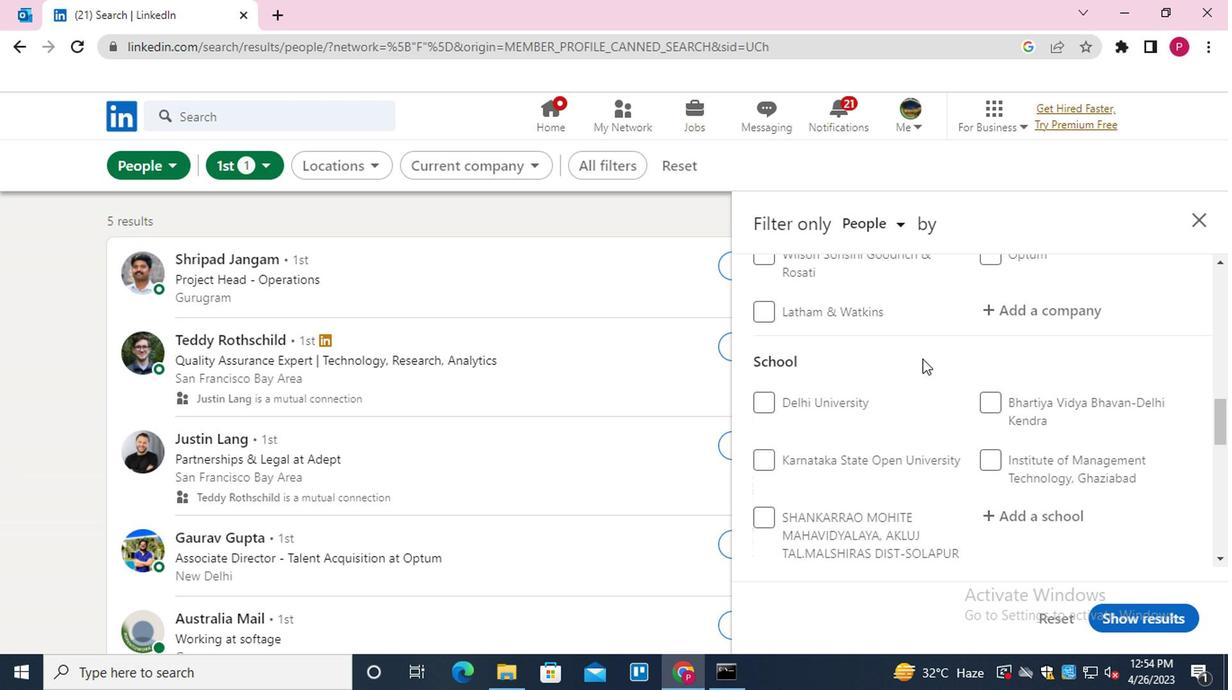 
Action: Mouse scrolled (890, 367) with delta (0, -1)
Screenshot: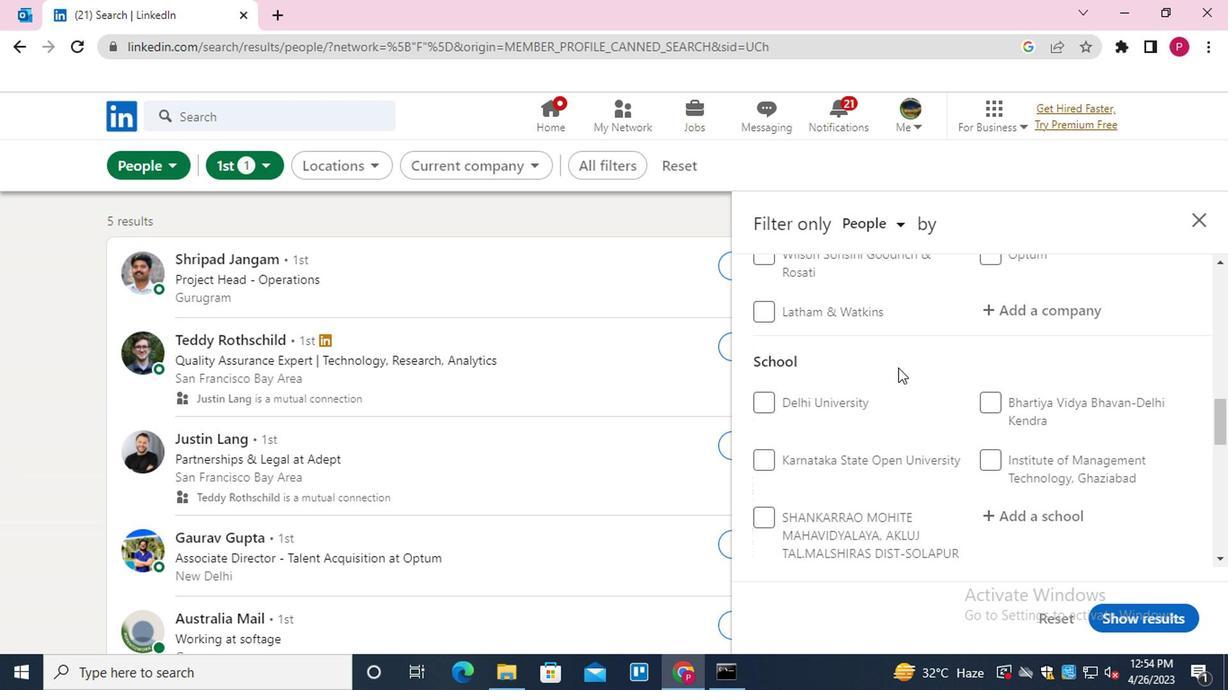 
Action: Mouse moved to (890, 369)
Screenshot: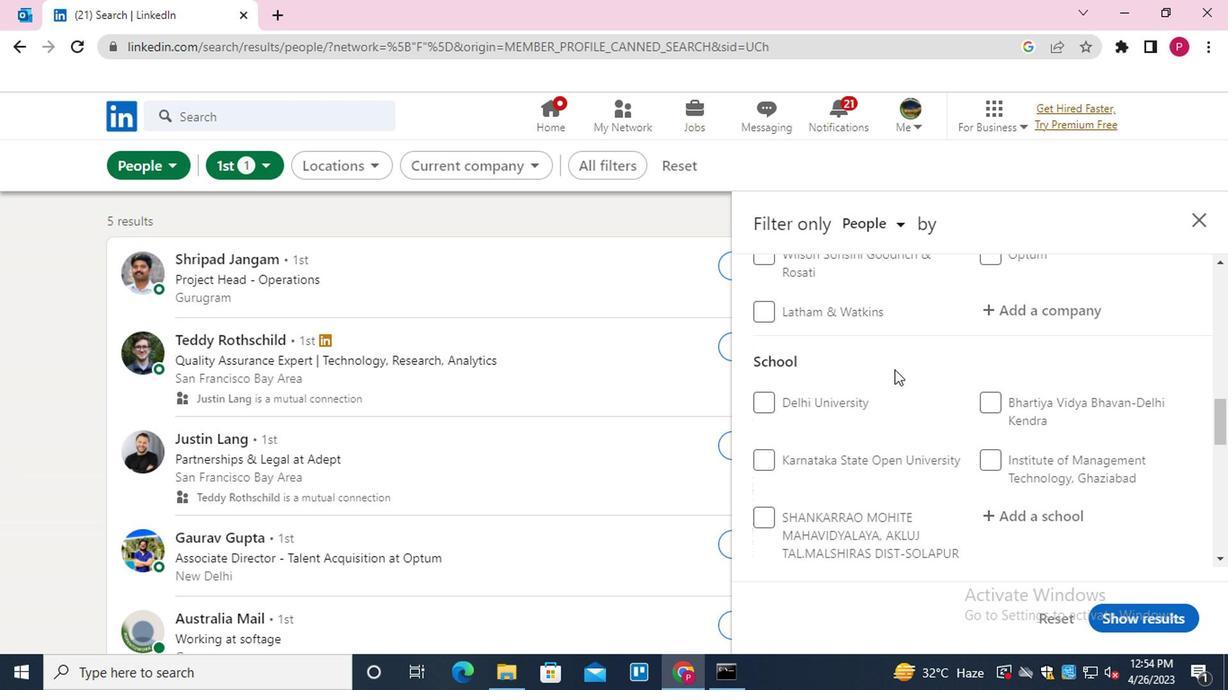 
Action: Mouse scrolled (890, 367) with delta (0, -1)
Screenshot: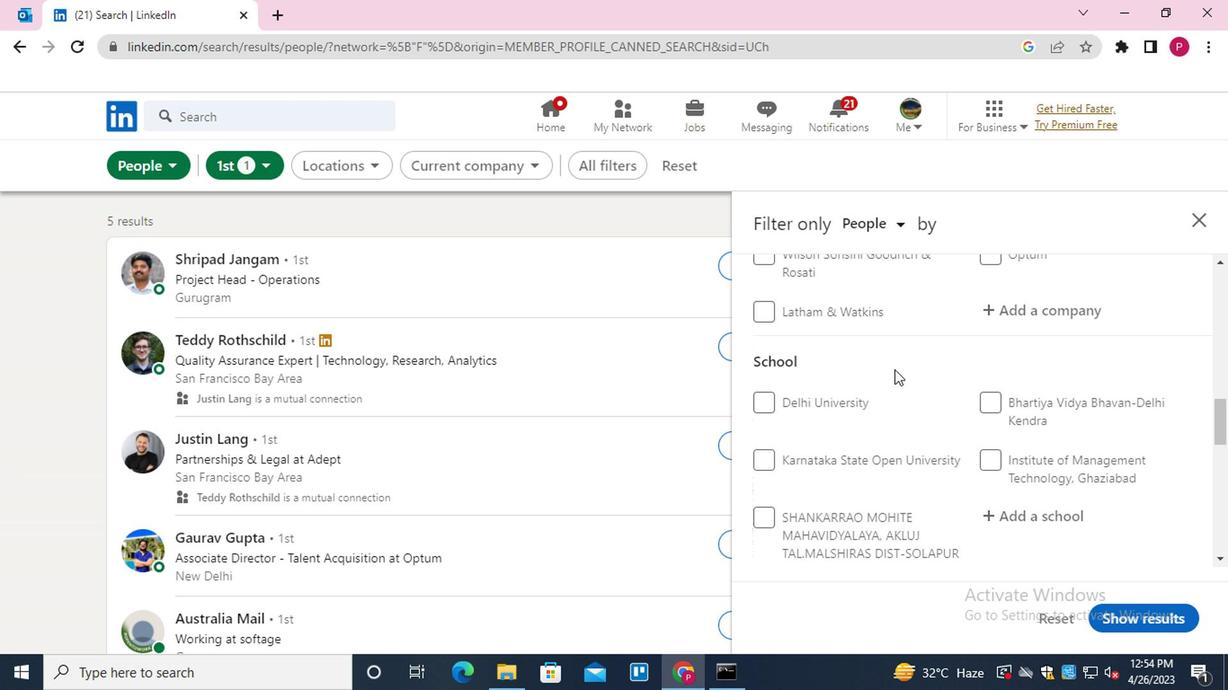 
Action: Mouse moved to (1064, 336)
Screenshot: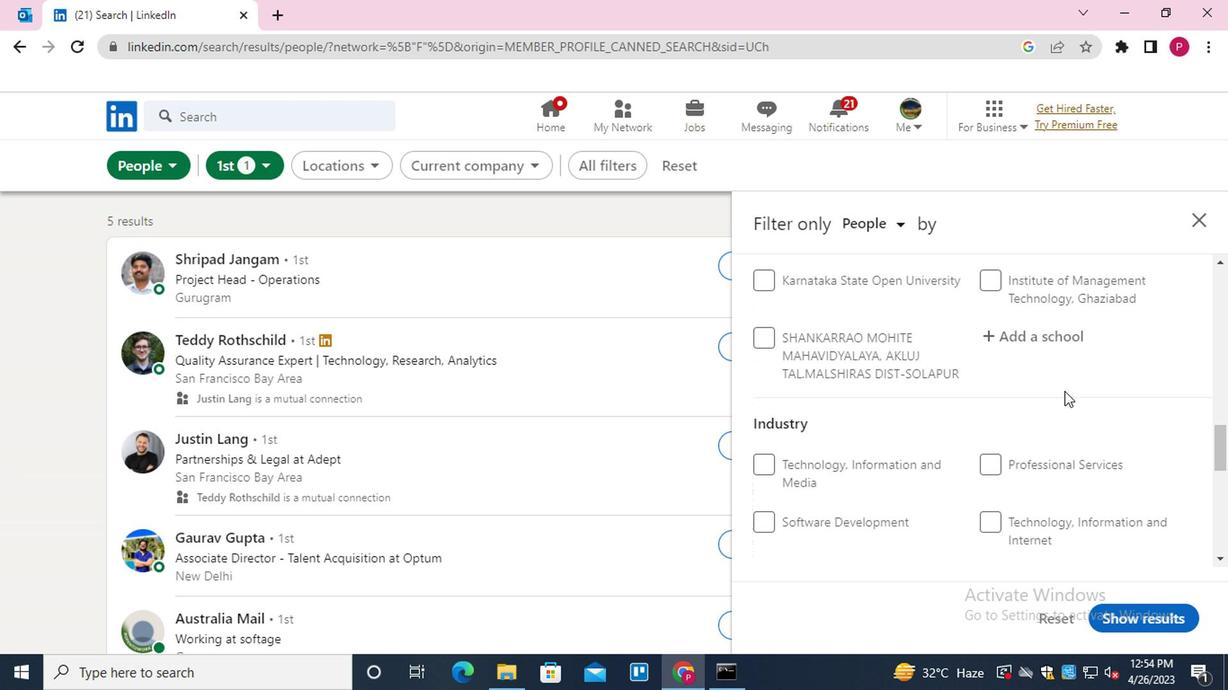 
Action: Mouse pressed left at (1064, 336)
Screenshot: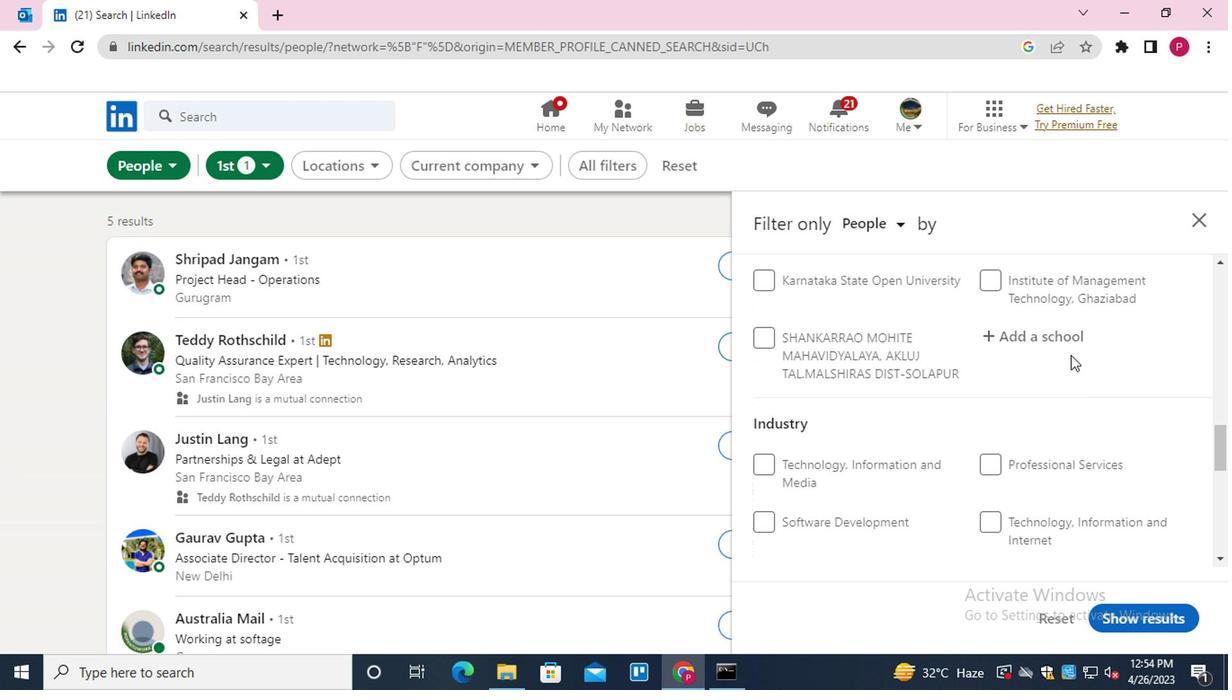 
Action: Key pressed <Key.shift>SOPHIA<Key.space><Key.shift>GIRLS<Key.space>
Screenshot: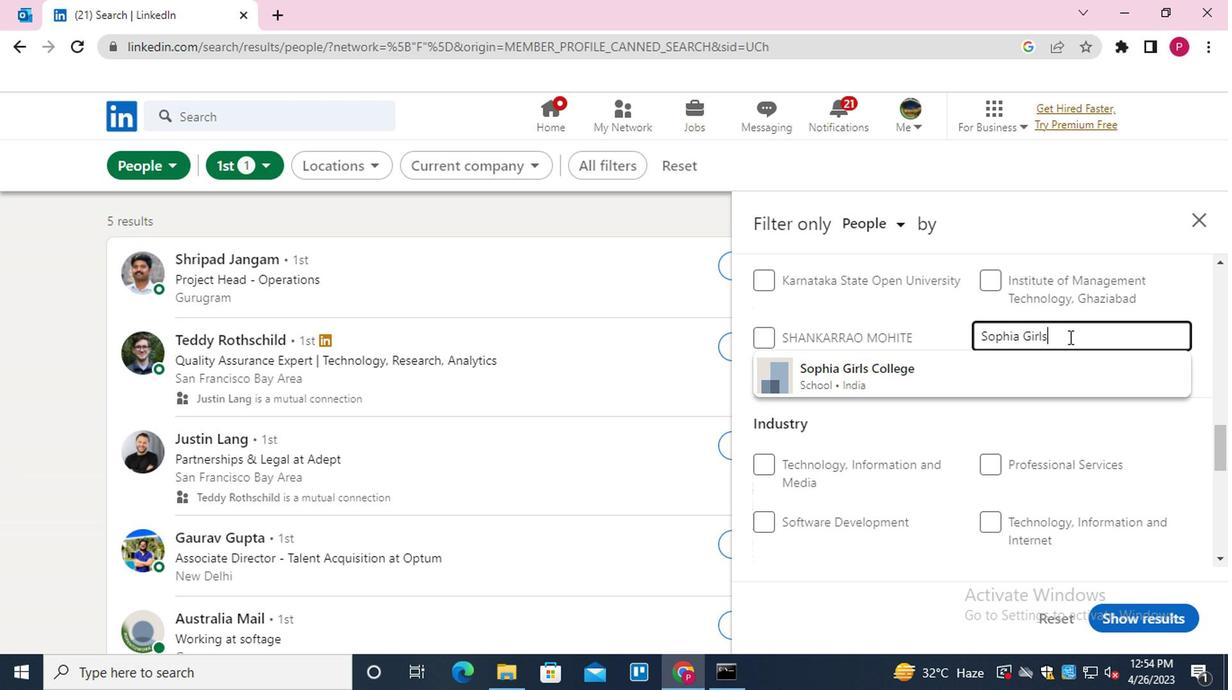
Action: Mouse moved to (958, 370)
Screenshot: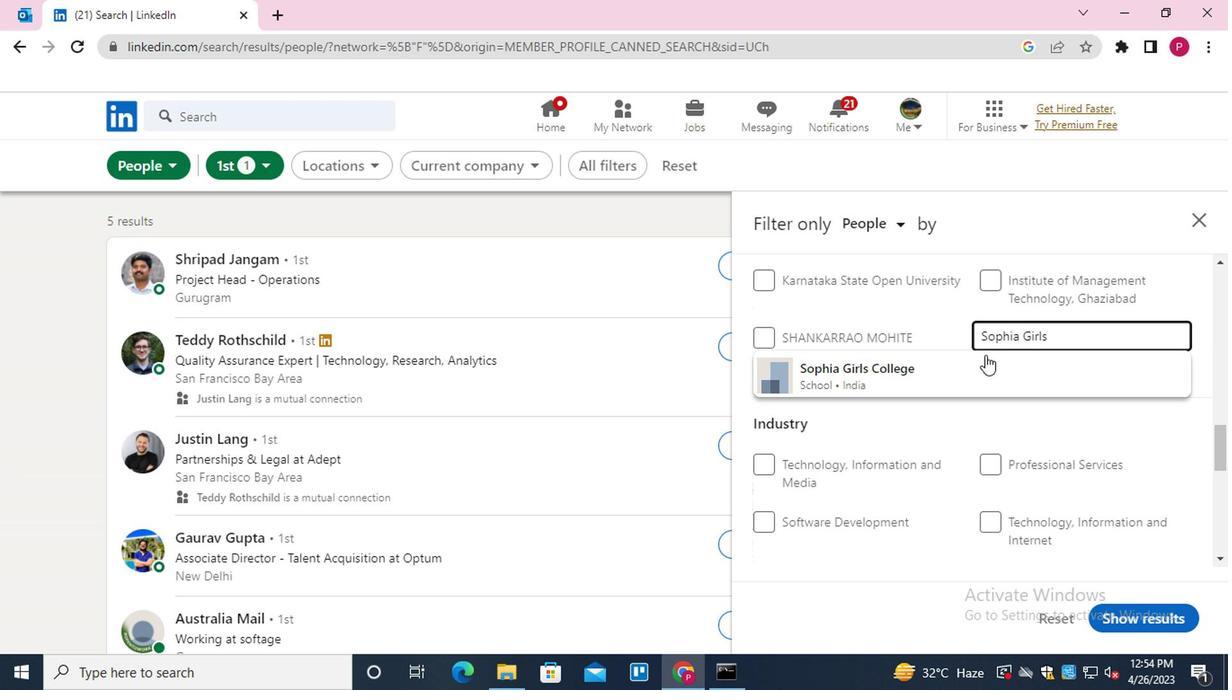 
Action: Mouse pressed left at (958, 370)
Screenshot: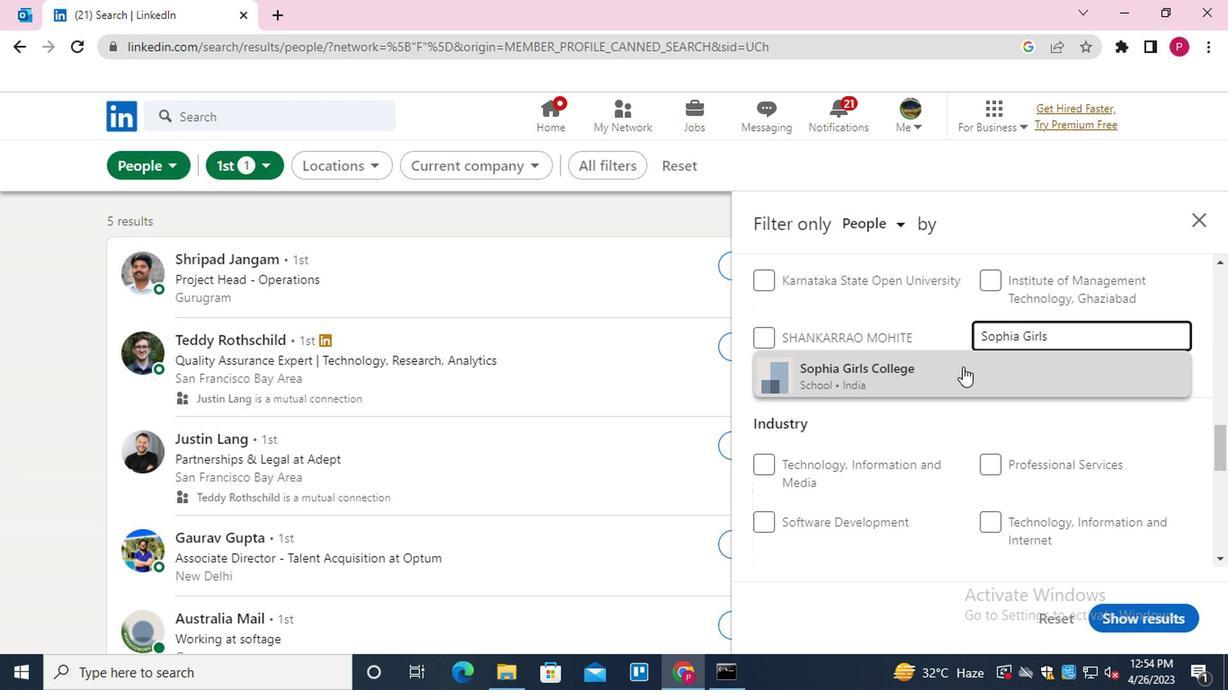 
Action: Mouse moved to (913, 369)
Screenshot: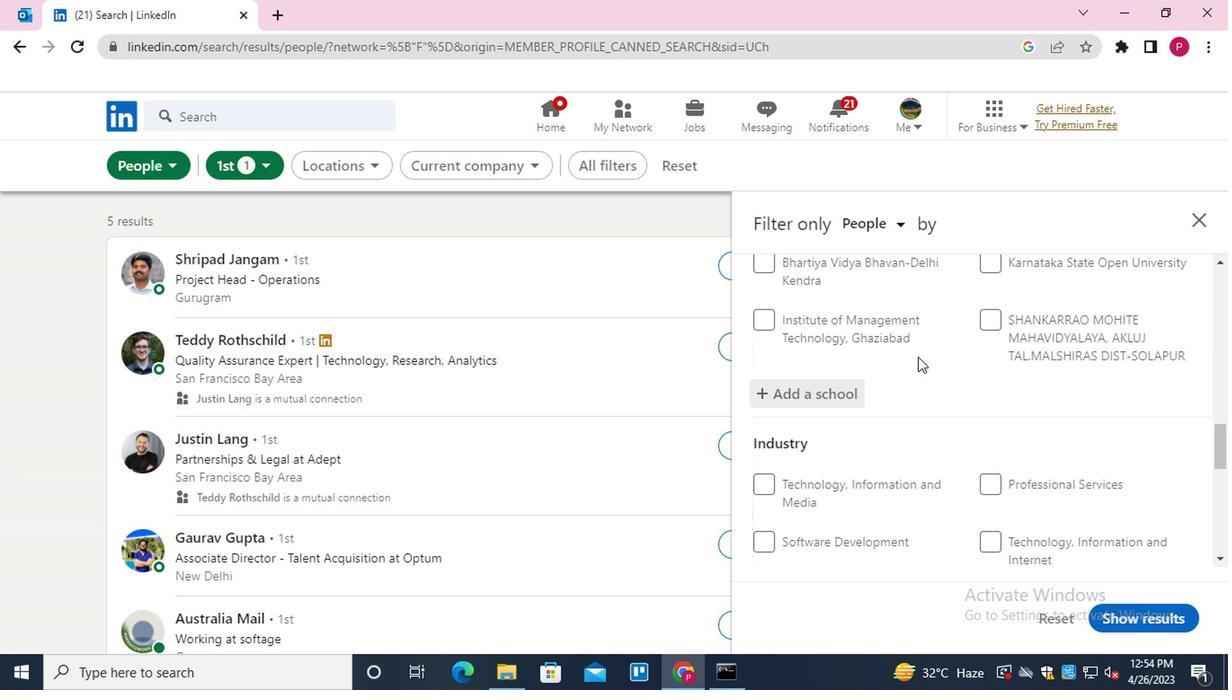 
Action: Mouse scrolled (913, 369) with delta (0, 0)
Screenshot: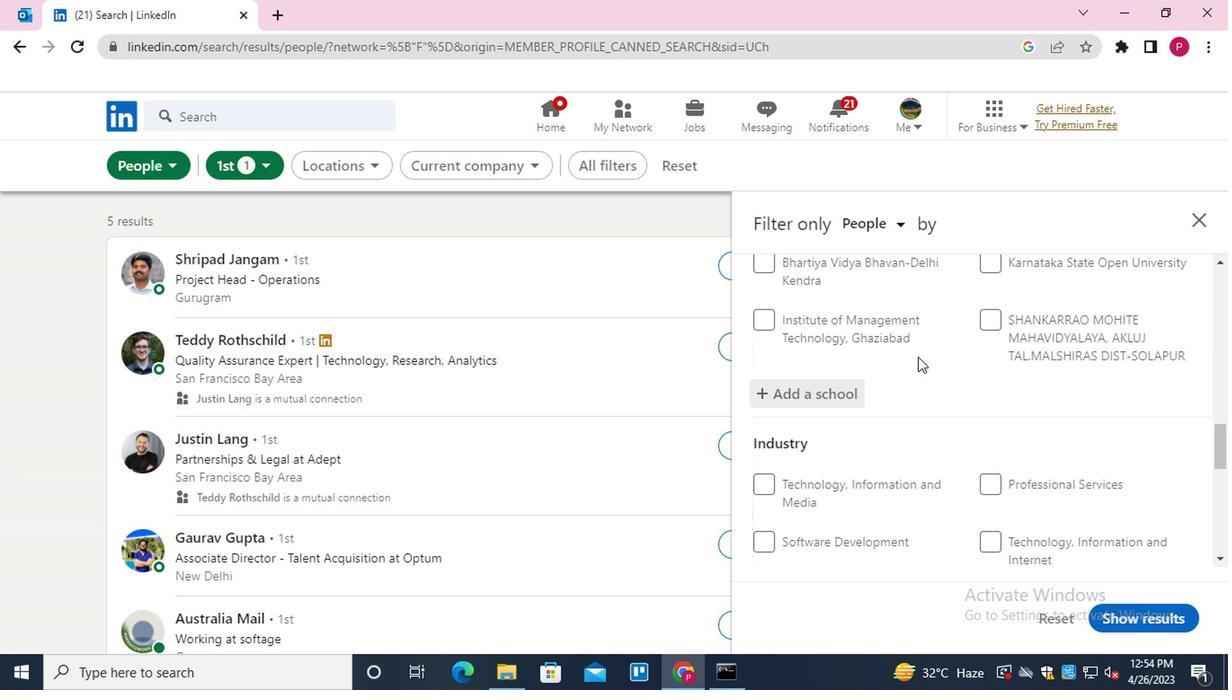 
Action: Mouse moved to (913, 371)
Screenshot: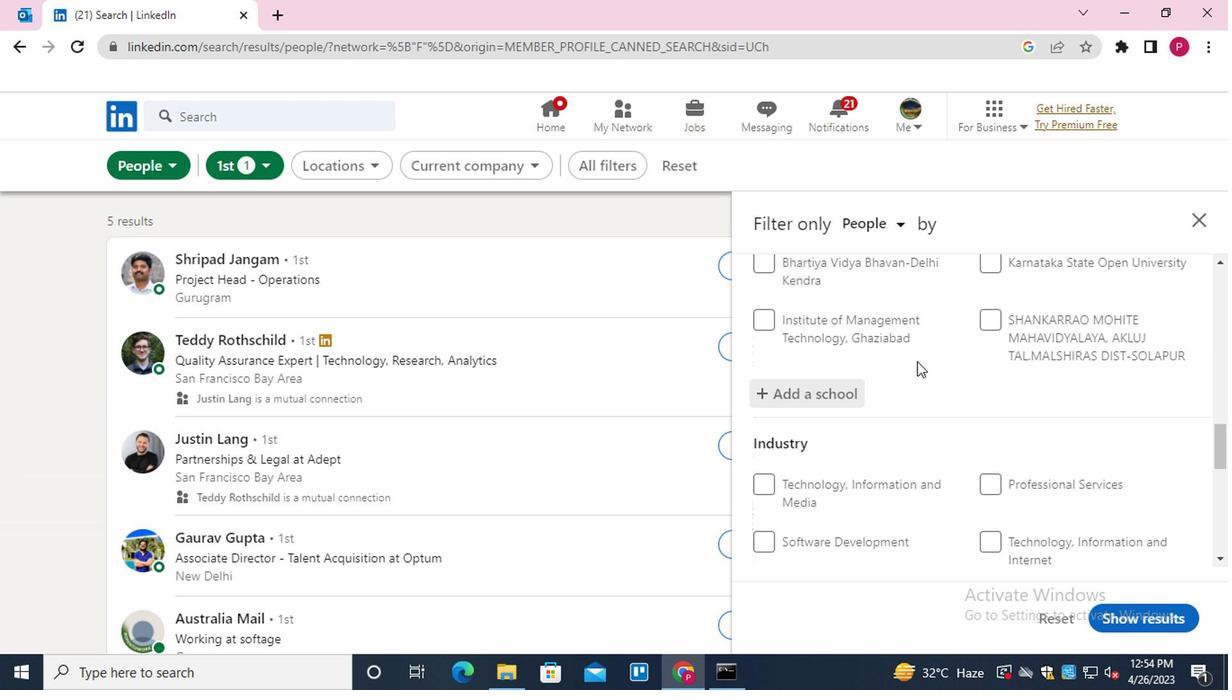 
Action: Mouse scrolled (913, 370) with delta (0, 0)
Screenshot: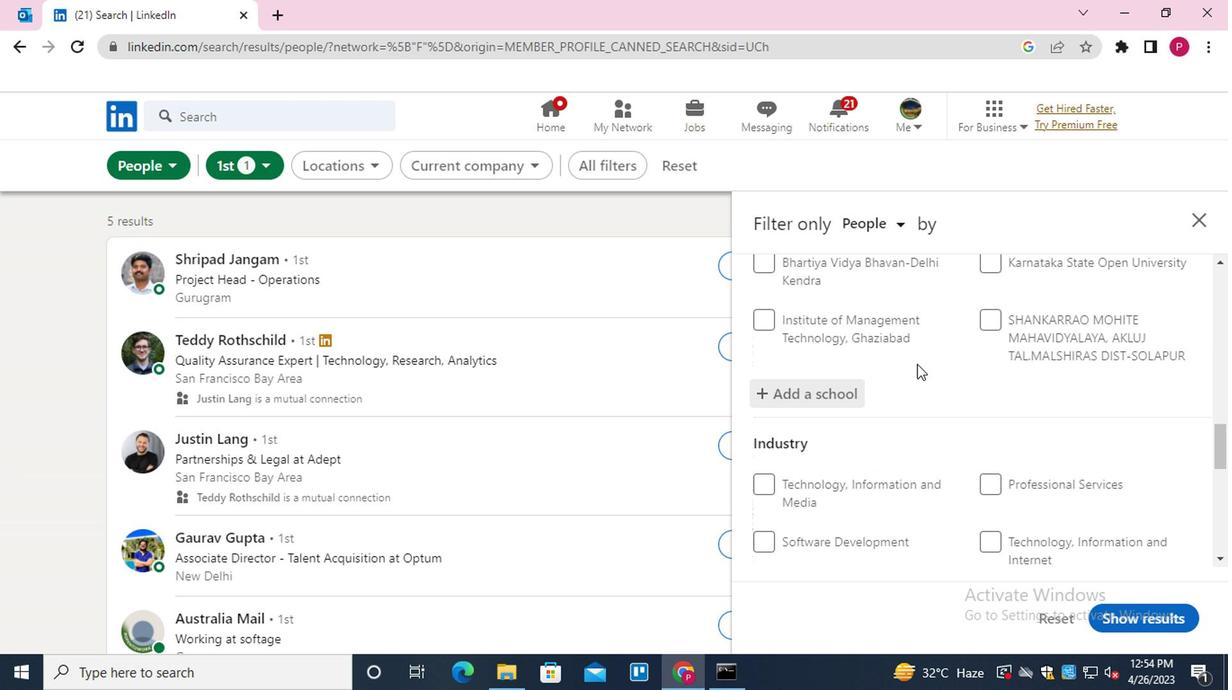 
Action: Mouse moved to (913, 376)
Screenshot: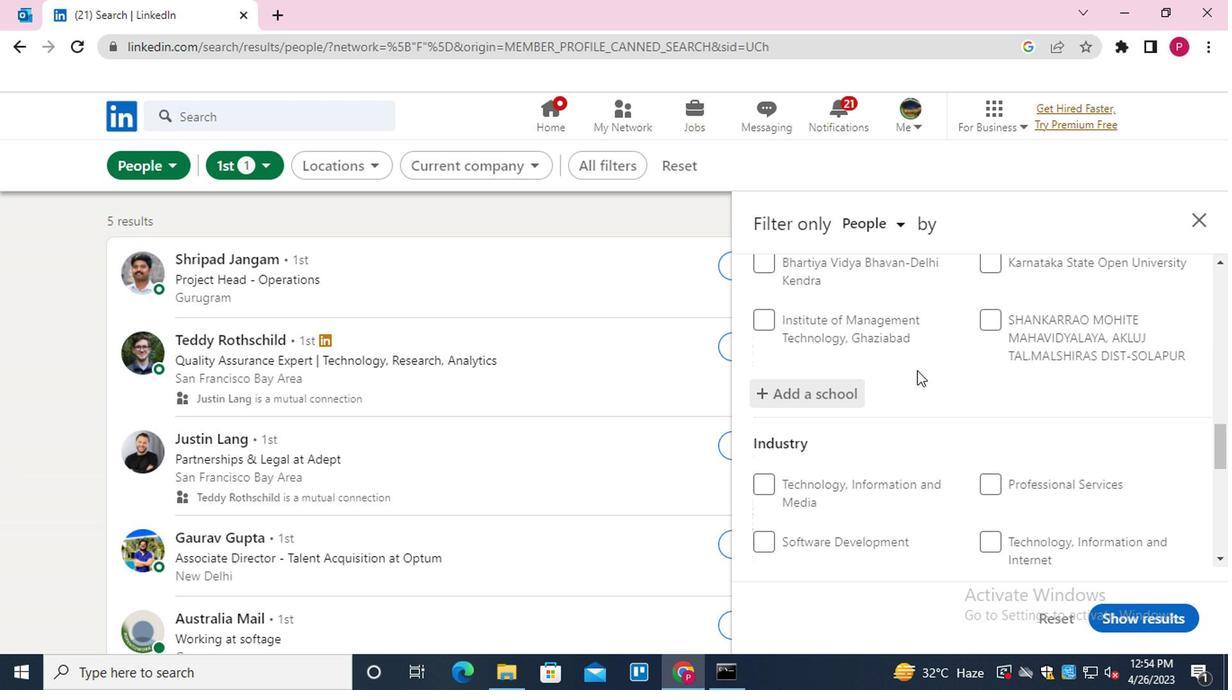 
Action: Mouse scrolled (913, 375) with delta (0, 0)
Screenshot: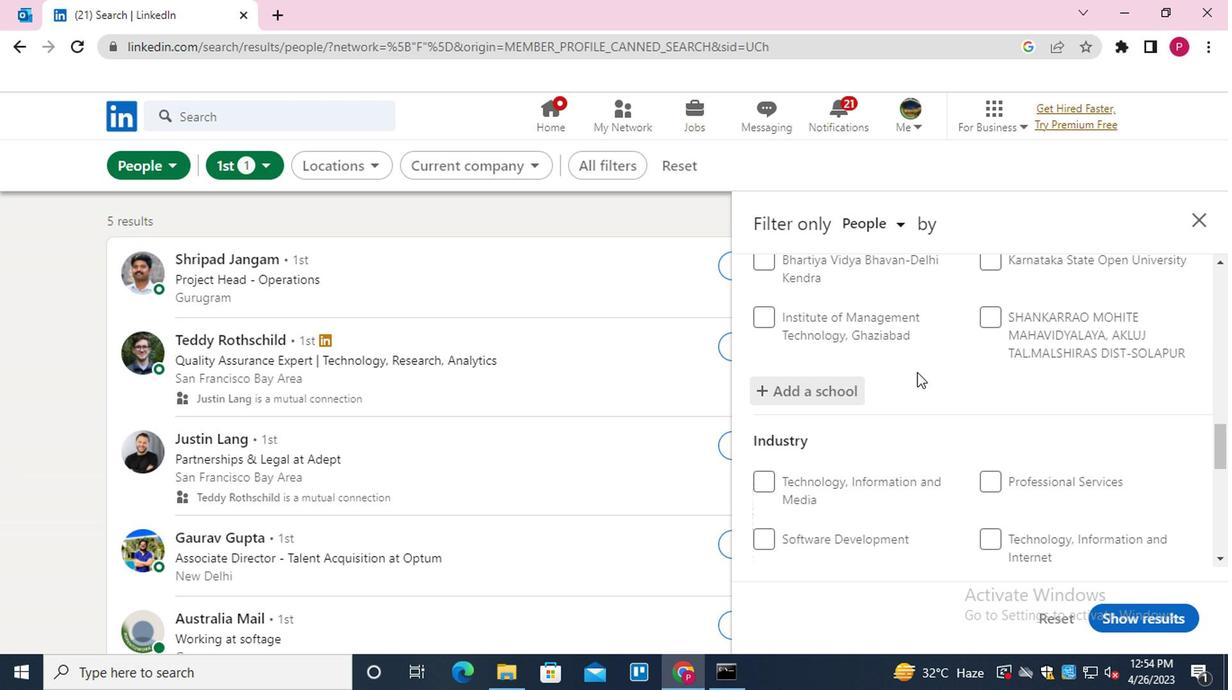 
Action: Mouse moved to (1043, 320)
Screenshot: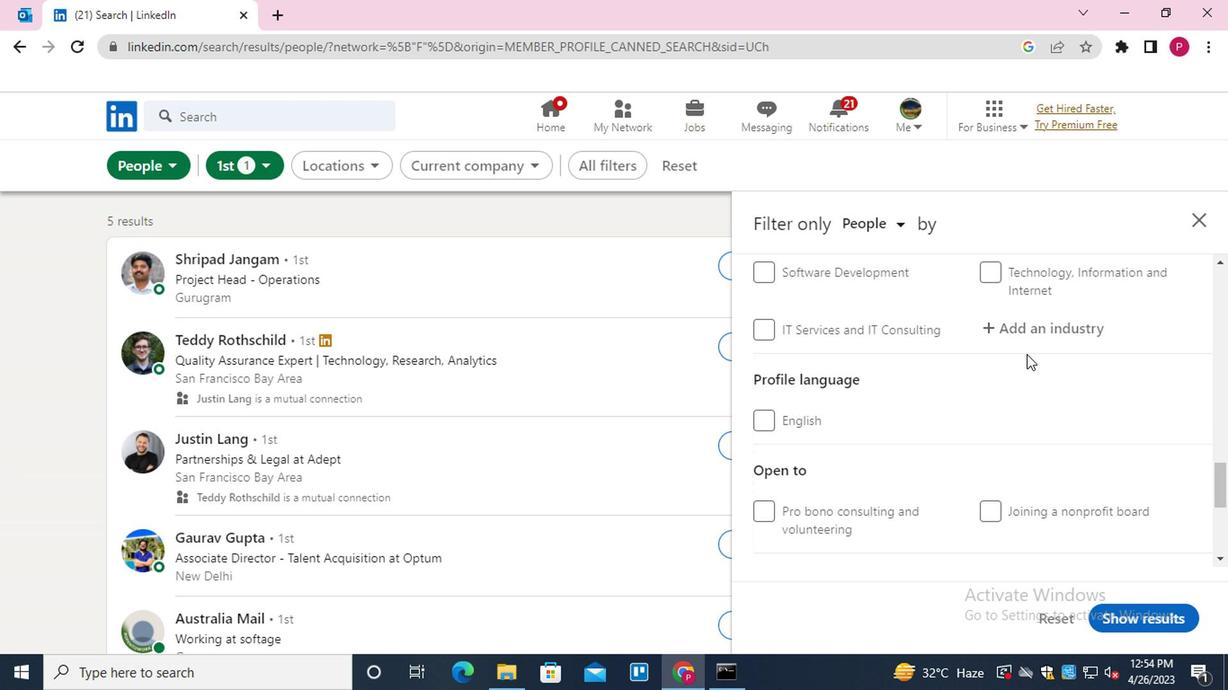 
Action: Mouse pressed left at (1043, 320)
Screenshot: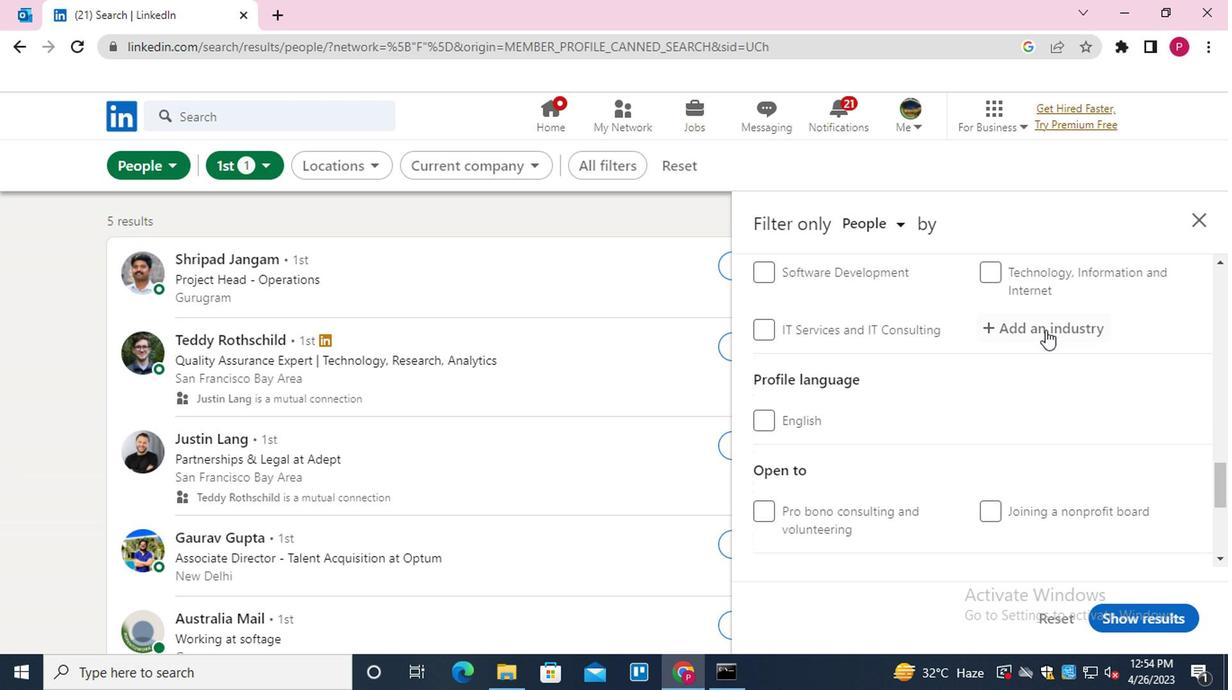 
Action: Key pressed <Key.shift><Key.shift><Key.shift><Key.shift><Key.shift><Key.shift><Key.shift>I<Key.shift>T<Key.space><Key.shift>SYS<Key.down><Key.down><Key.down><Key.down><Key.down><Key.down><Key.down><Key.enter>
Screenshot: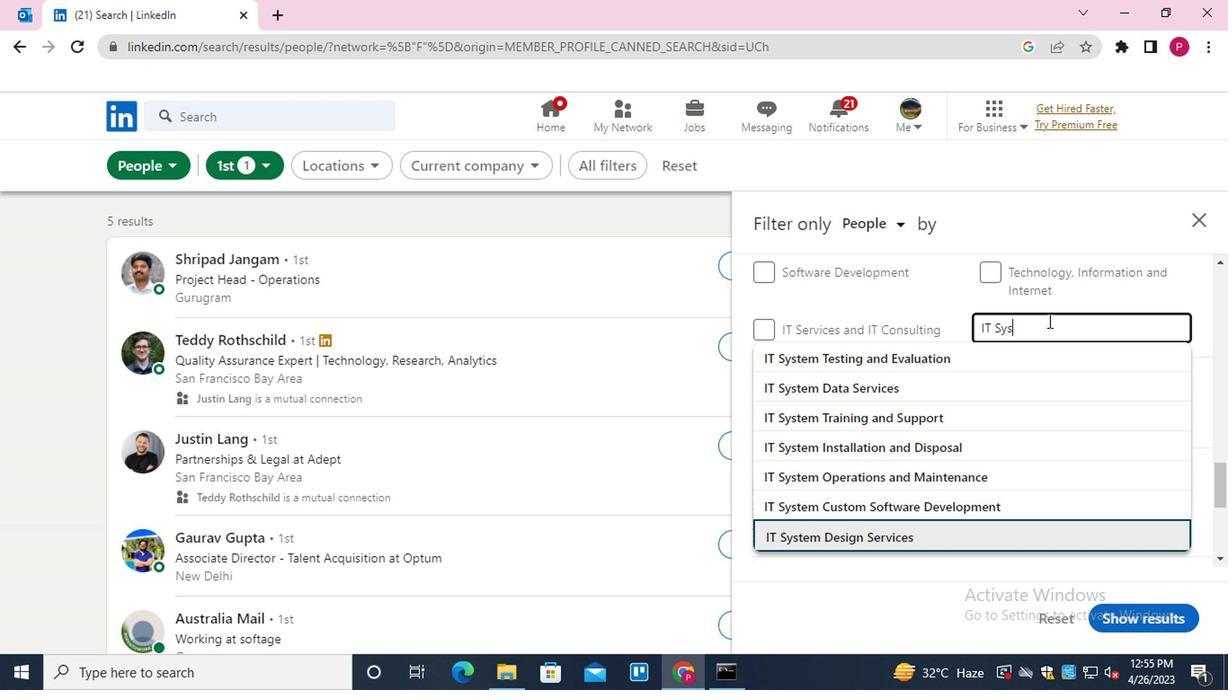 
Action: Mouse moved to (899, 396)
Screenshot: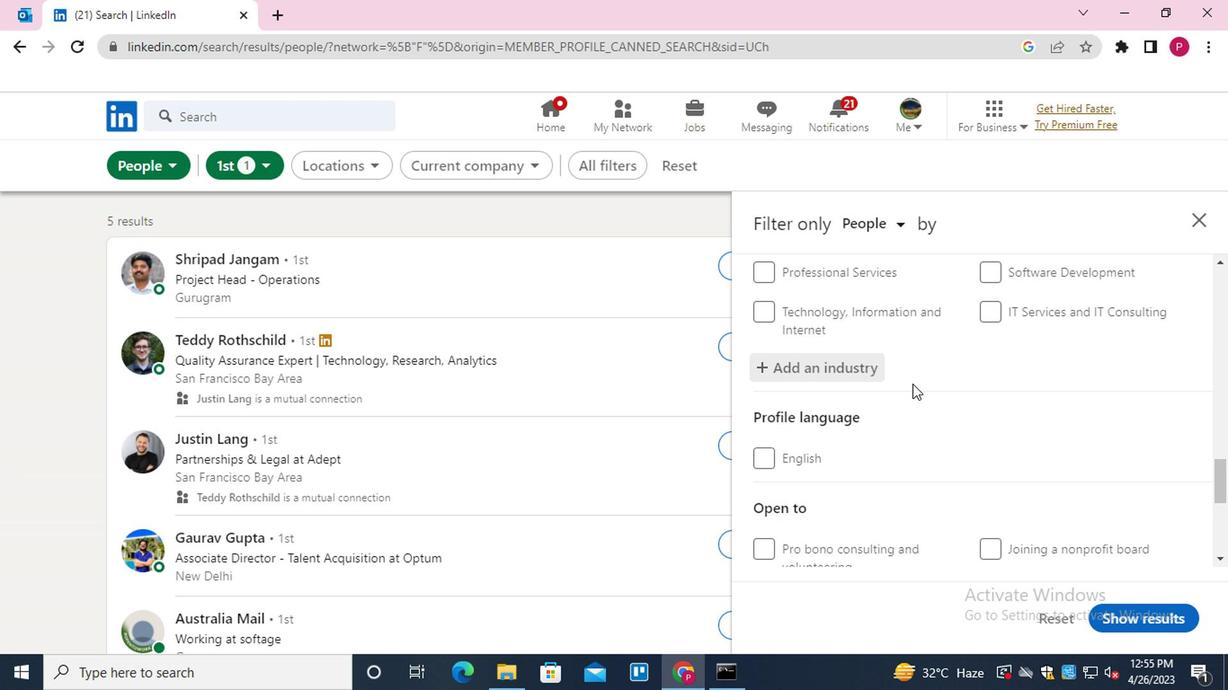 
Action: Mouse scrolled (899, 395) with delta (0, 0)
Screenshot: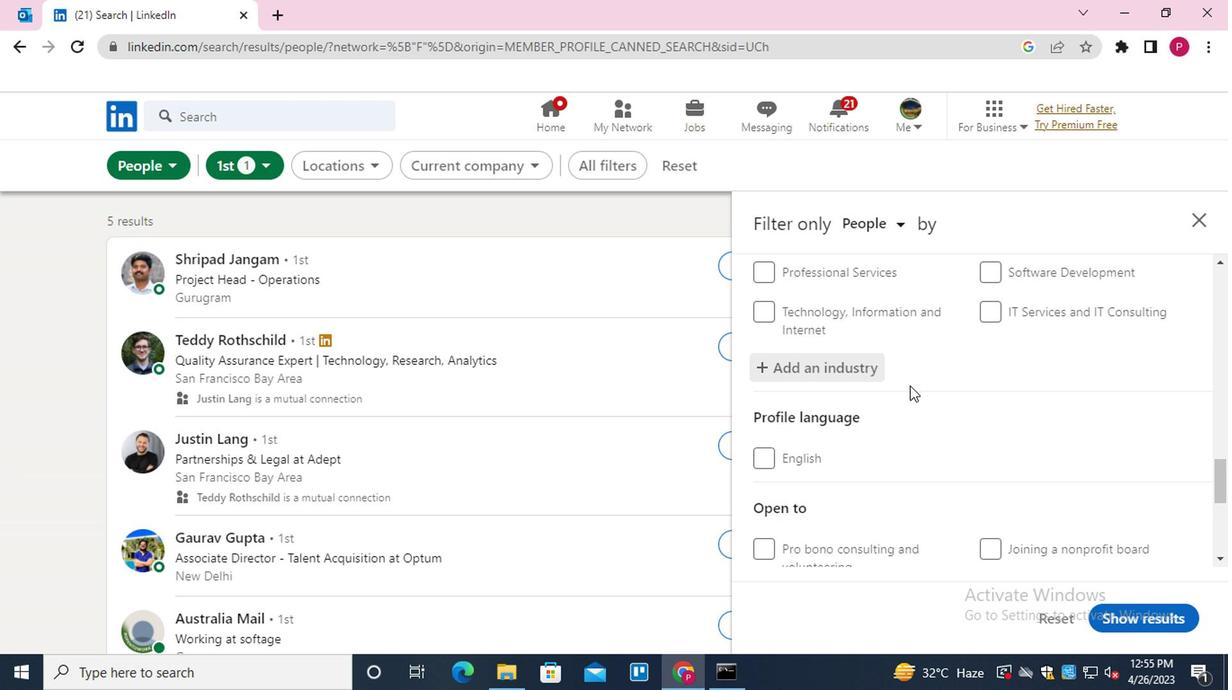 
Action: Mouse moved to (898, 398)
Screenshot: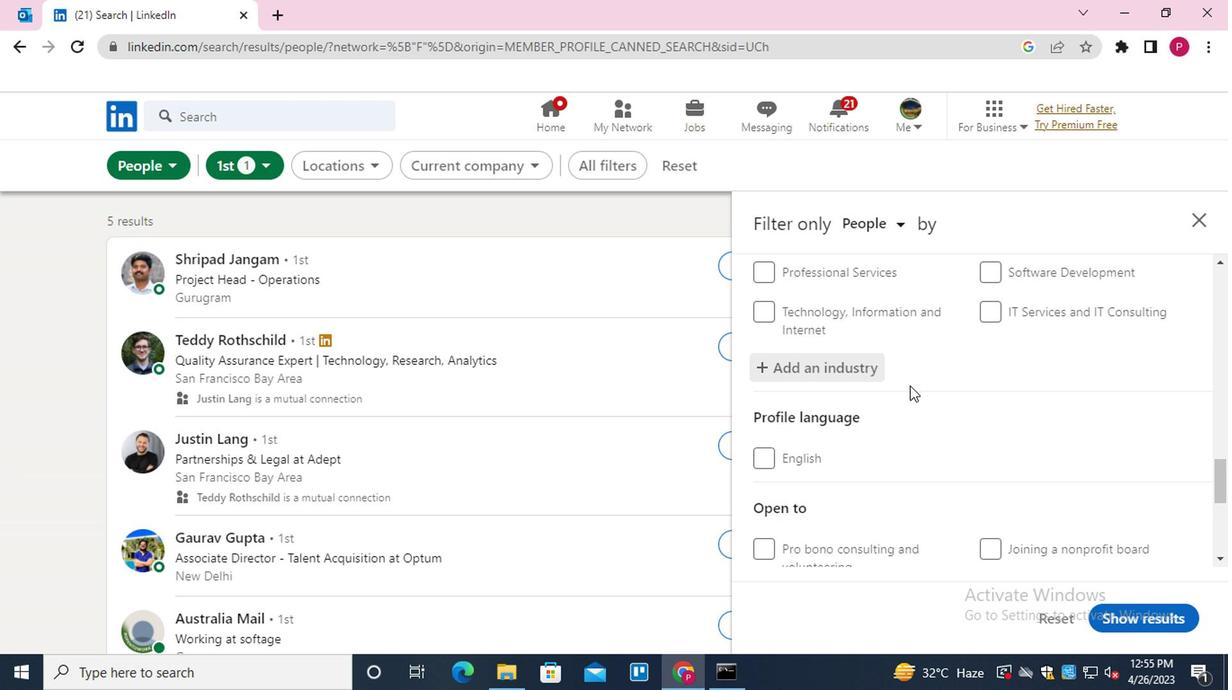 
Action: Mouse scrolled (898, 397) with delta (0, 0)
Screenshot: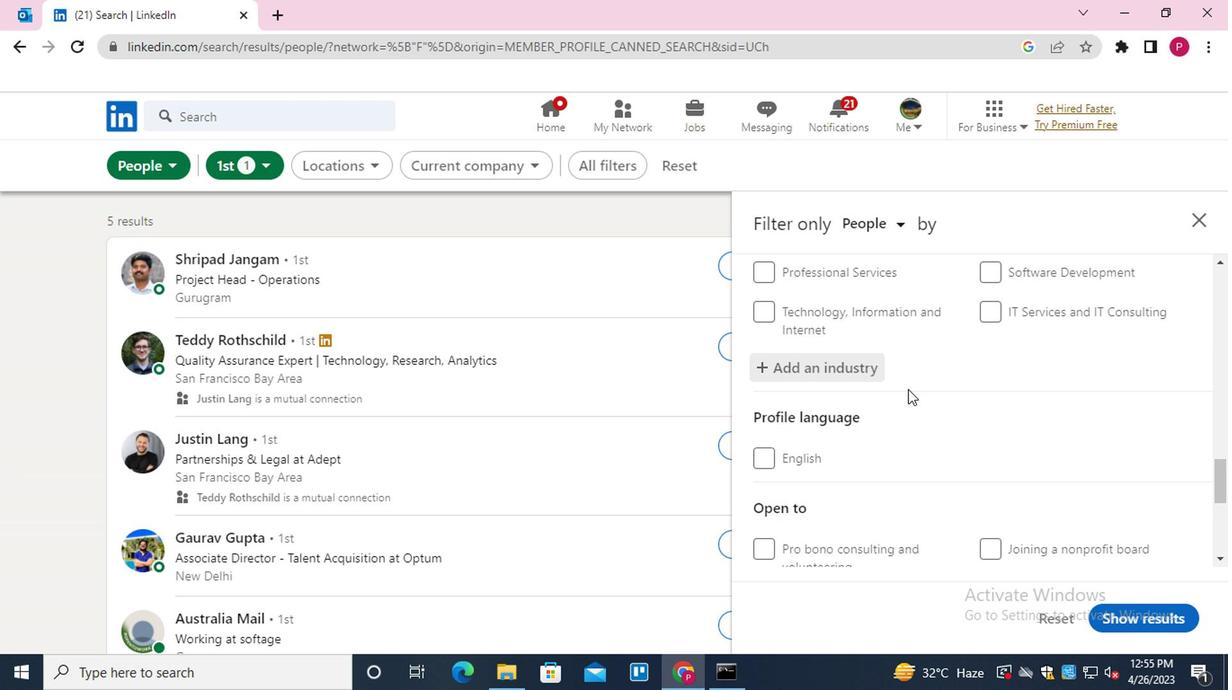 
Action: Mouse moved to (819, 304)
Screenshot: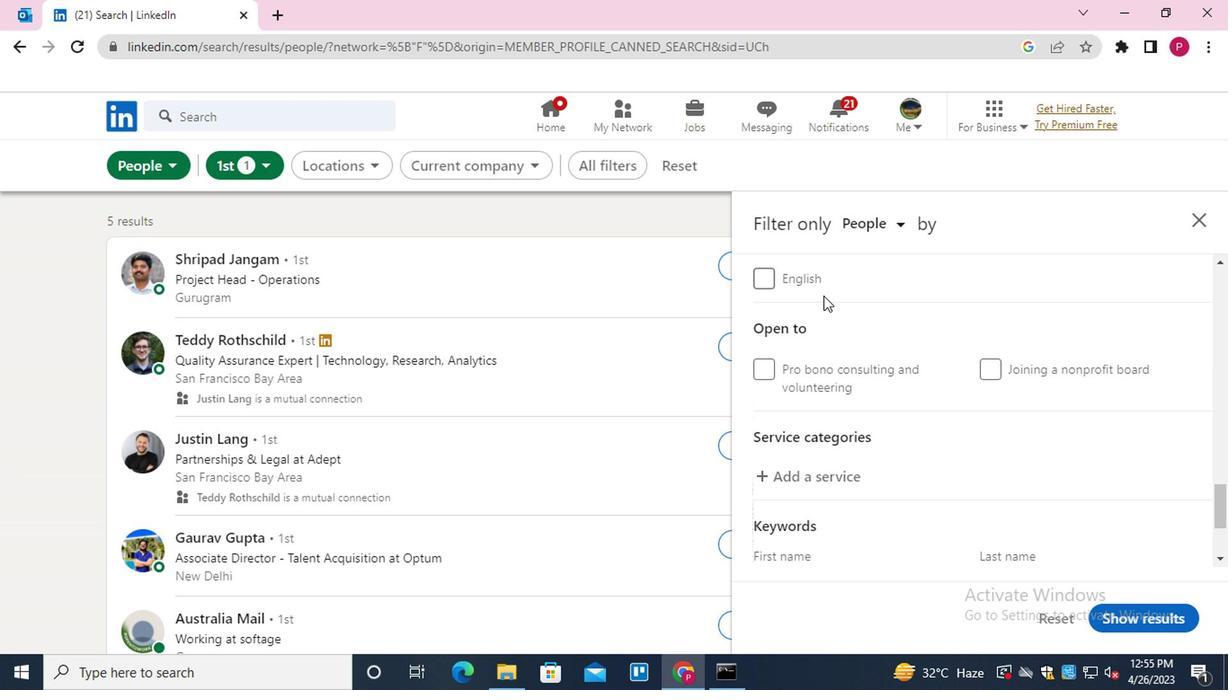 
Action: Mouse scrolled (819, 303) with delta (0, 0)
Screenshot: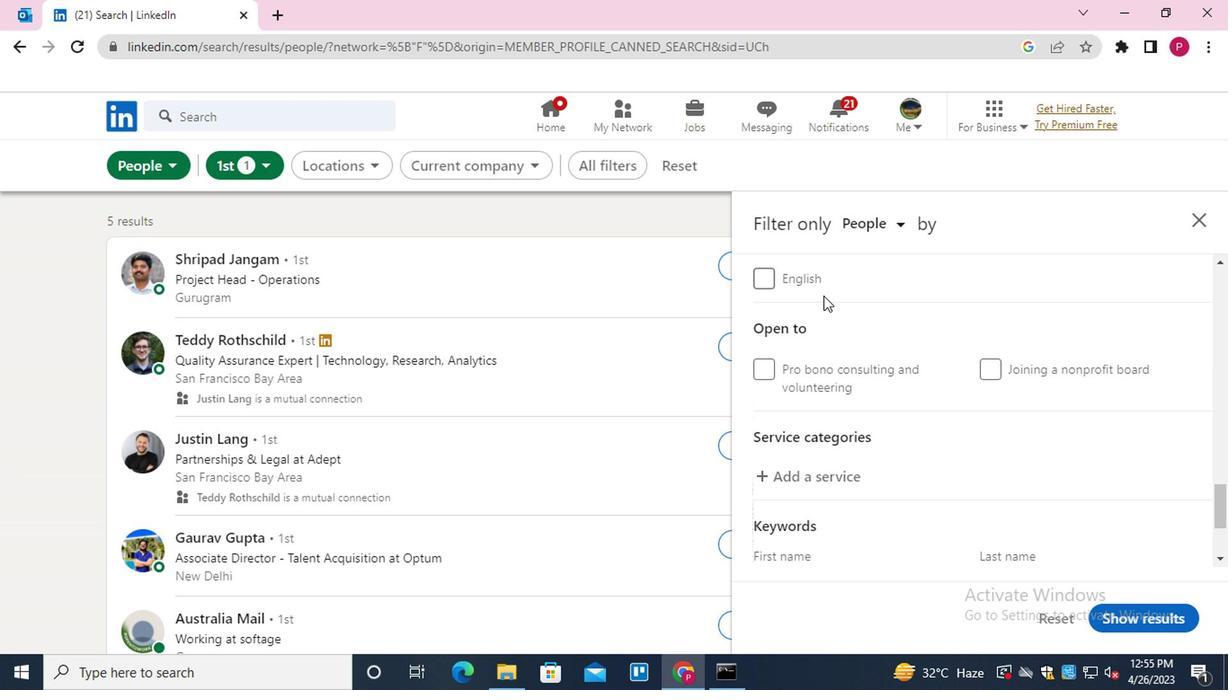 
Action: Mouse moved to (819, 305)
Screenshot: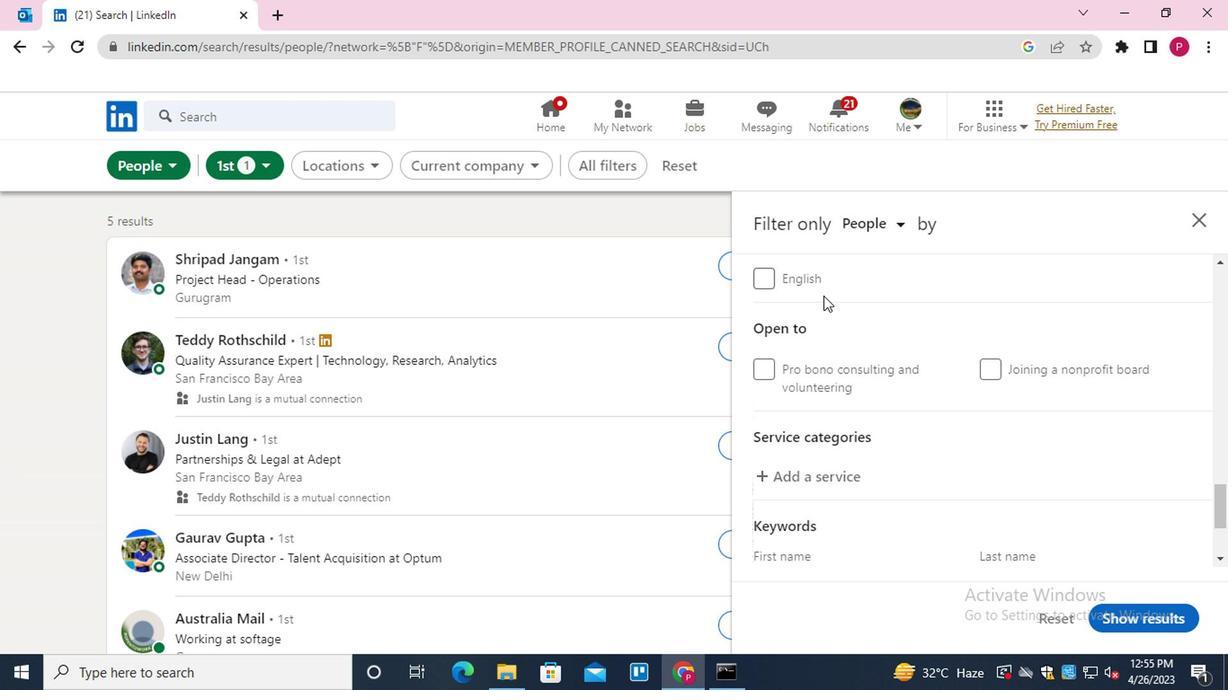
Action: Mouse scrolled (819, 304) with delta (0, 0)
Screenshot: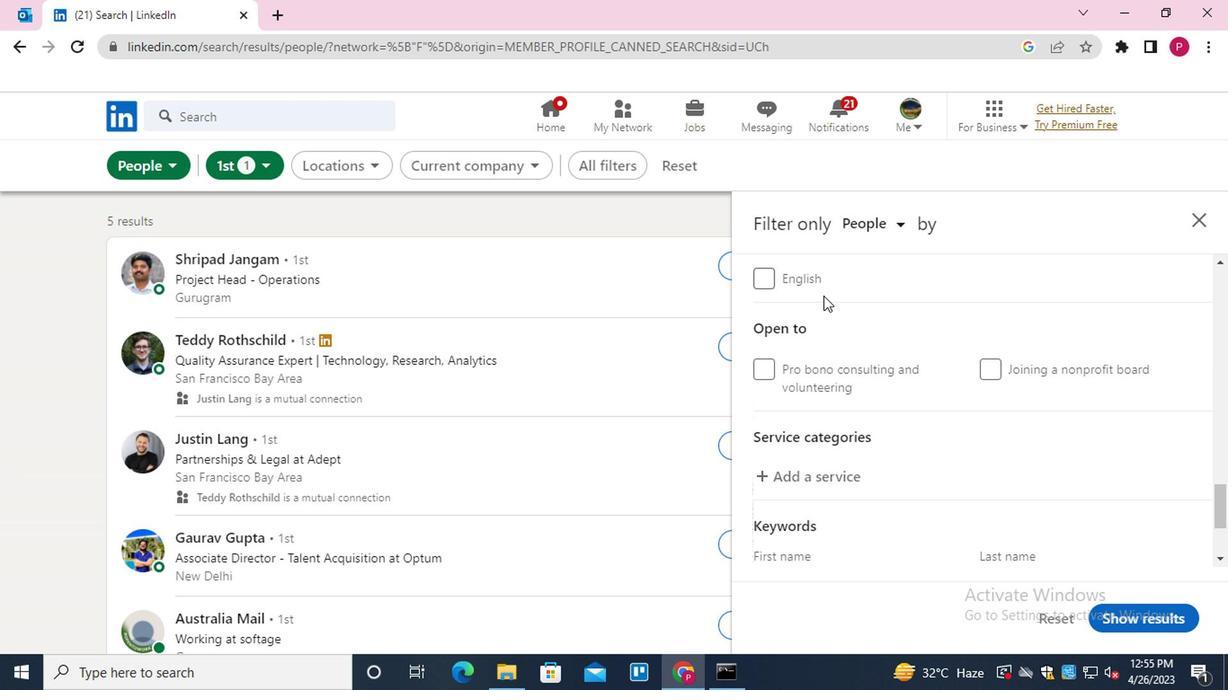 
Action: Mouse moved to (816, 312)
Screenshot: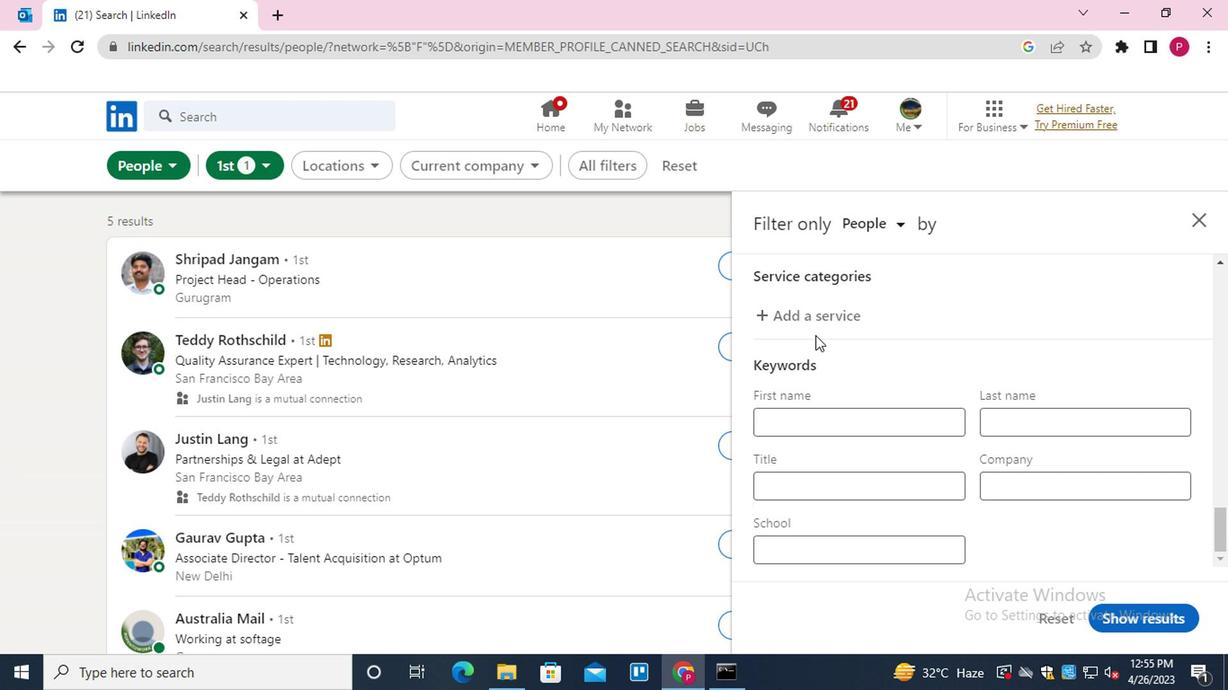 
Action: Mouse pressed left at (816, 312)
Screenshot: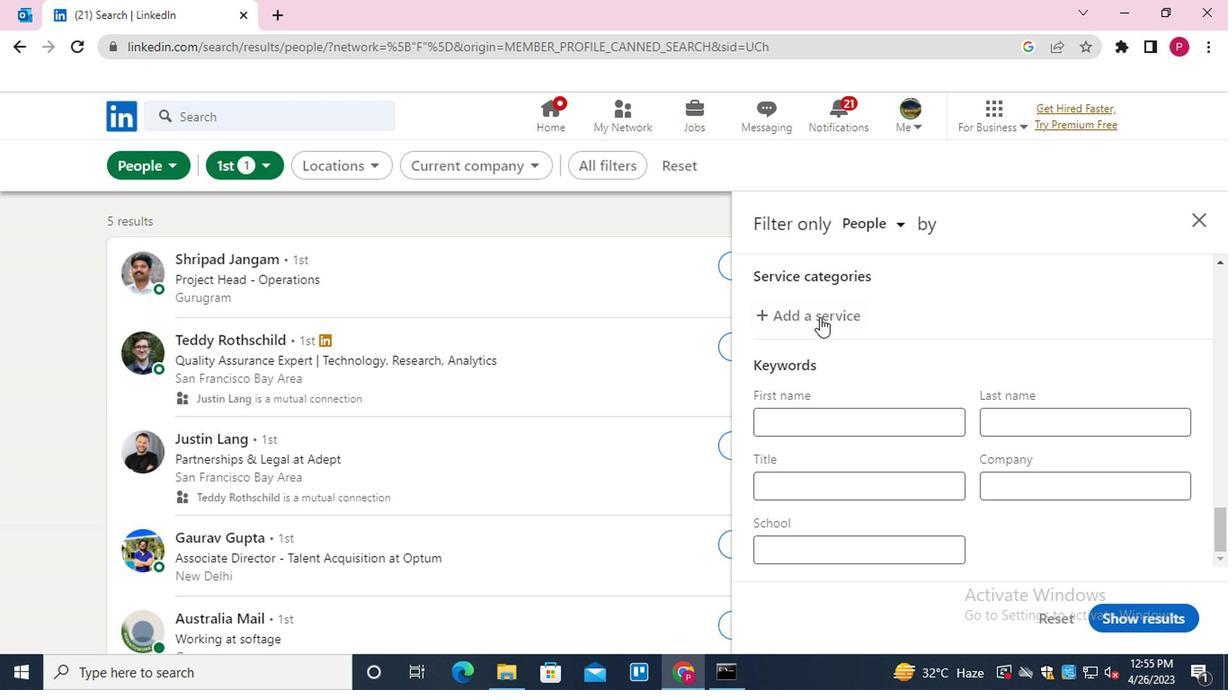
Action: Key pressed <Key.shift>HOME<Key.down><Key.down><Key.down><Key.enter>
Screenshot: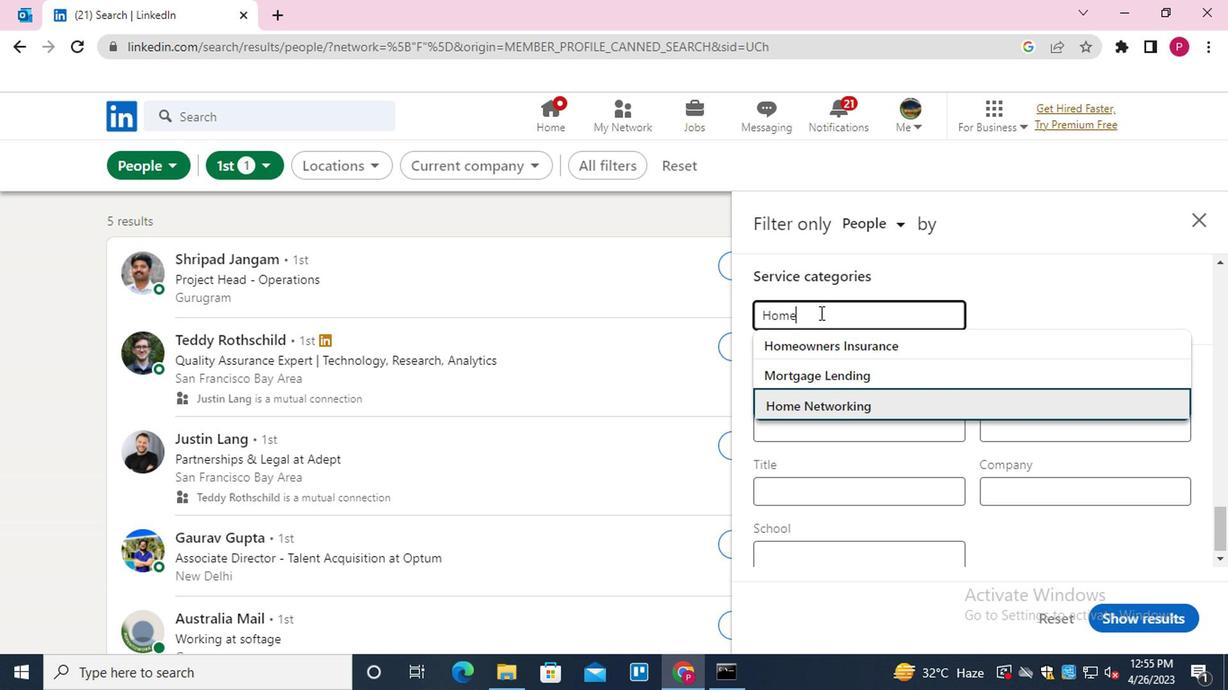 
Action: Mouse moved to (866, 499)
Screenshot: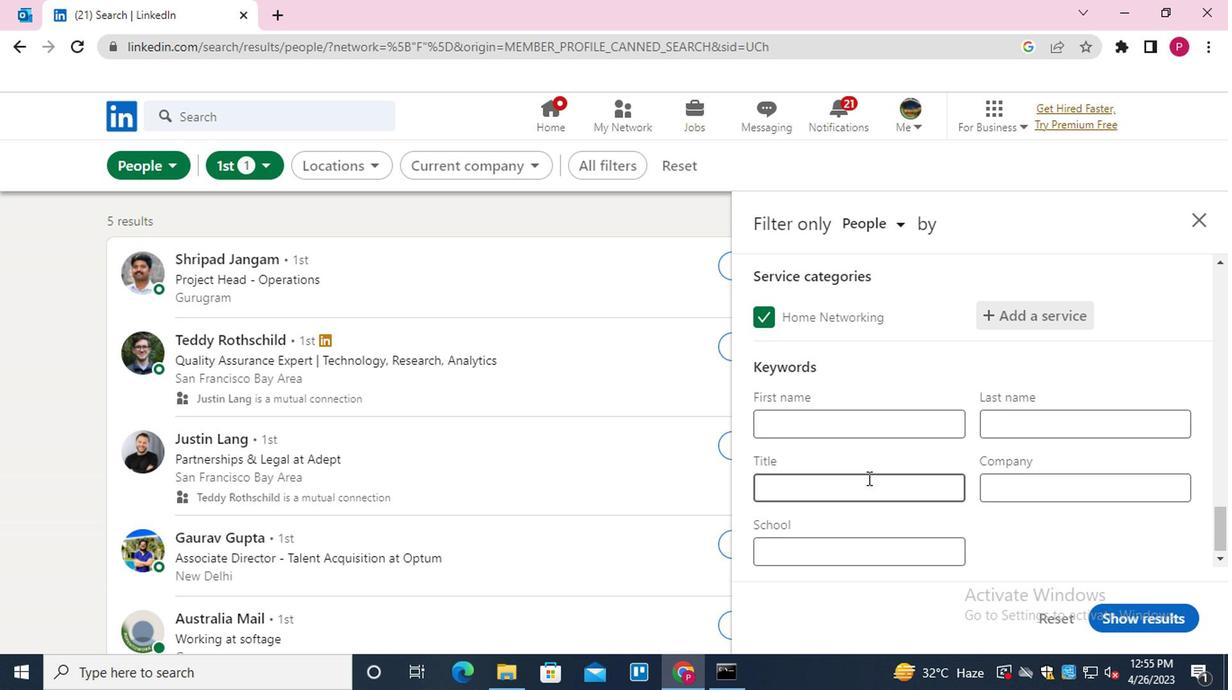 
Action: Mouse pressed left at (866, 499)
Screenshot: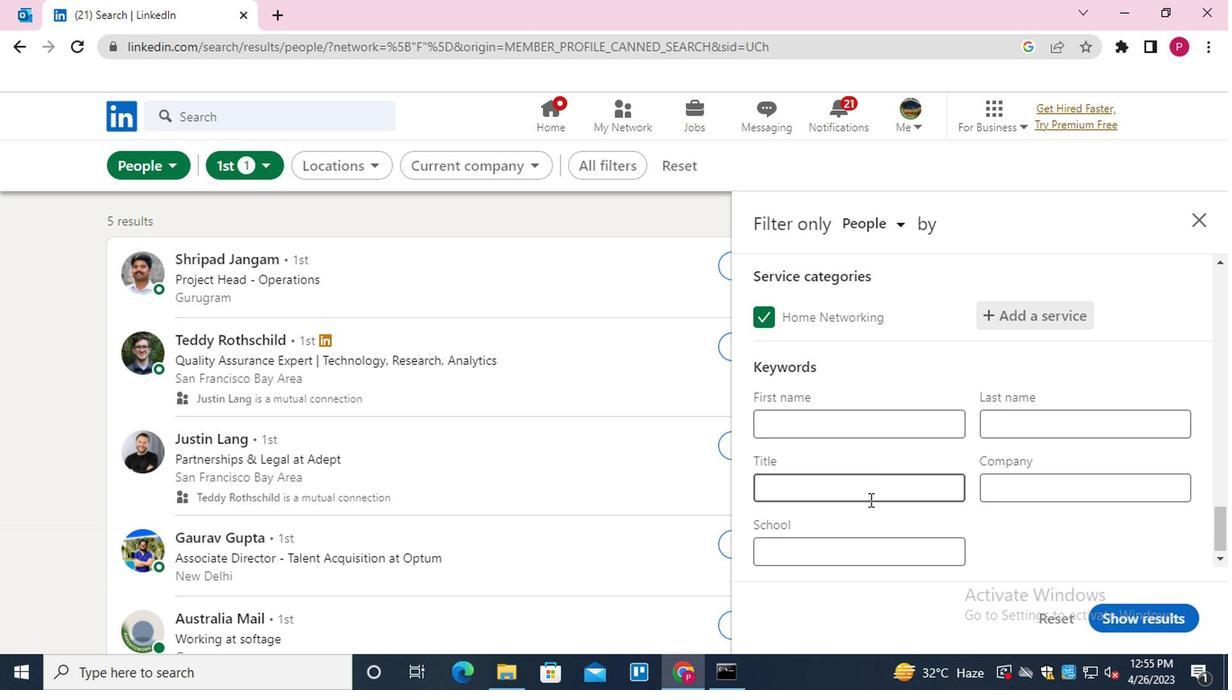 
Action: Key pressed <Key.shift><Key.shift><Key.shift>PHYSICAL<Key.space><Key.shift>THERAPY<Key.space><Key.shift>ASSISTANTE
Screenshot: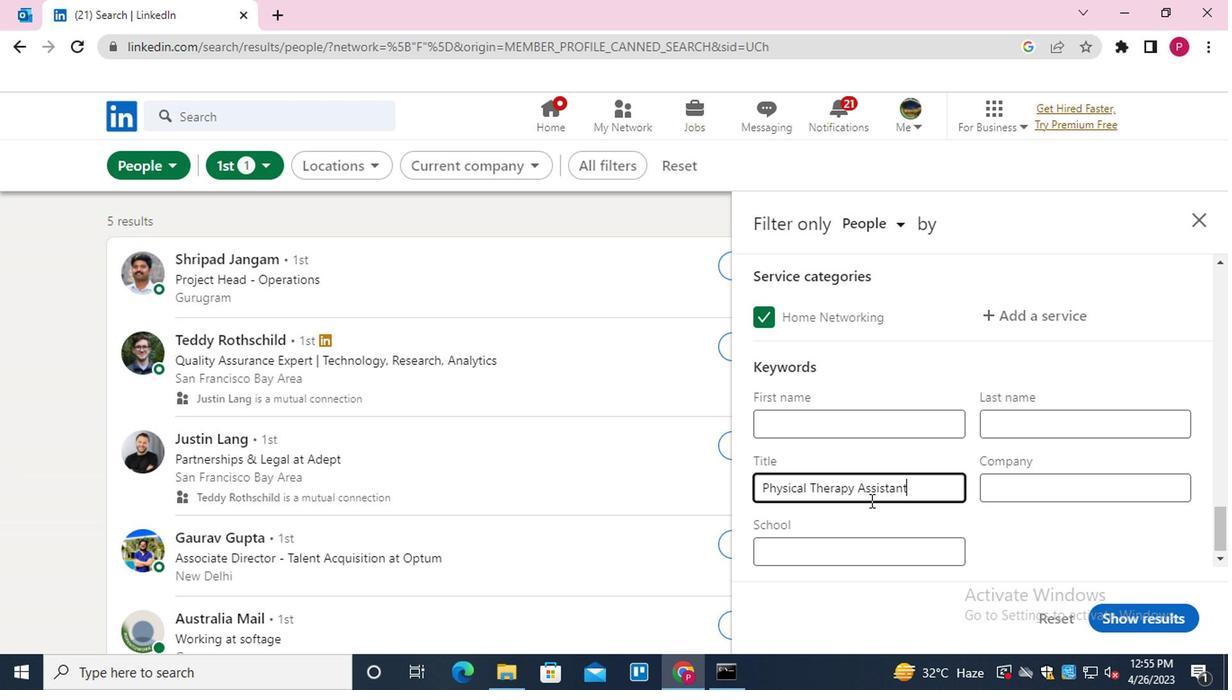 
Action: Mouse moved to (873, 499)
Screenshot: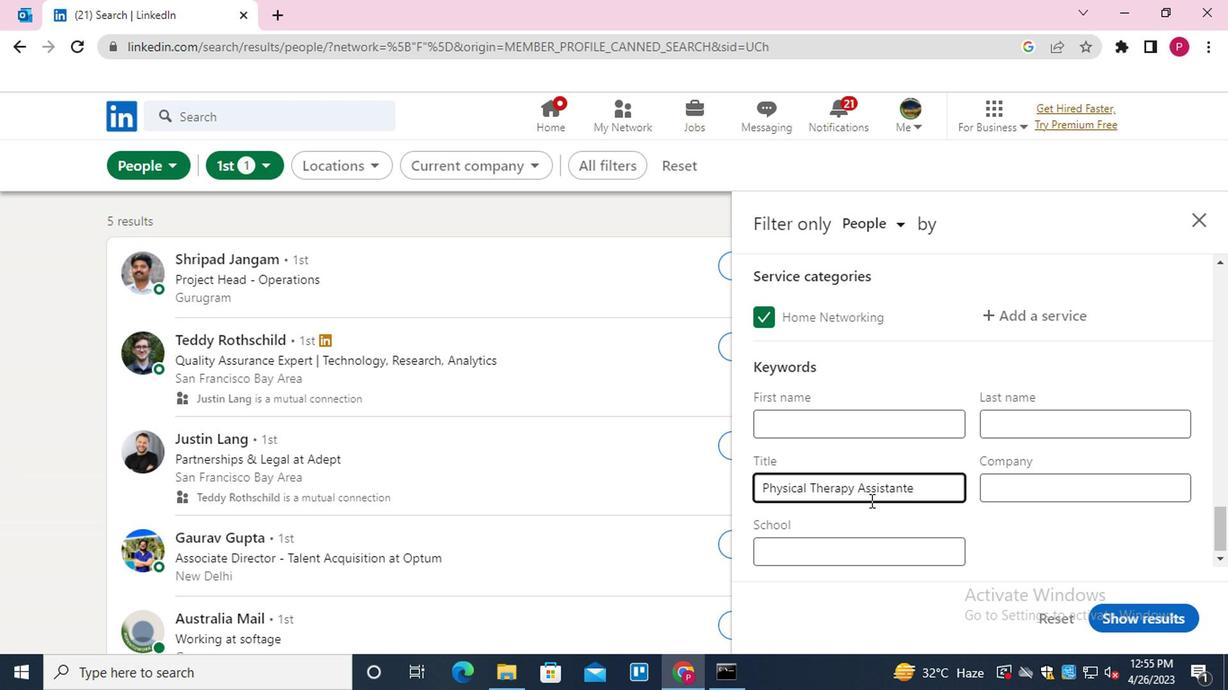 
Action: Key pressed <Key.backspace><Key.backspace>TE
Screenshot: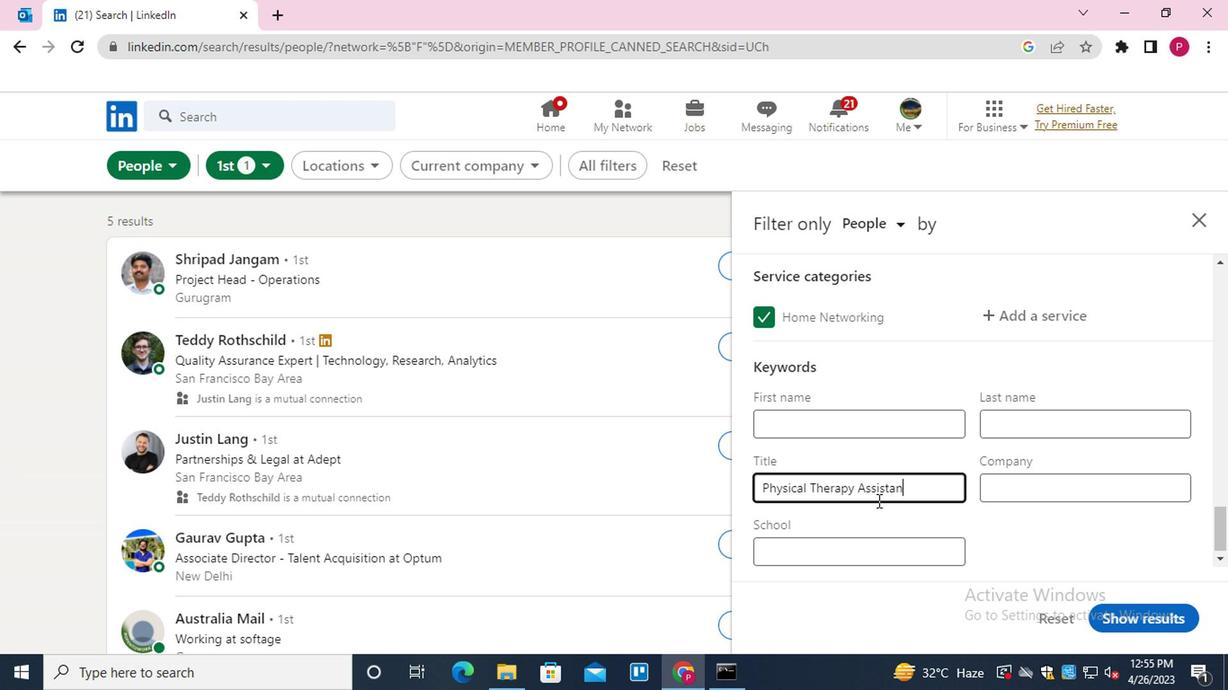 
Action: Mouse moved to (948, 504)
Screenshot: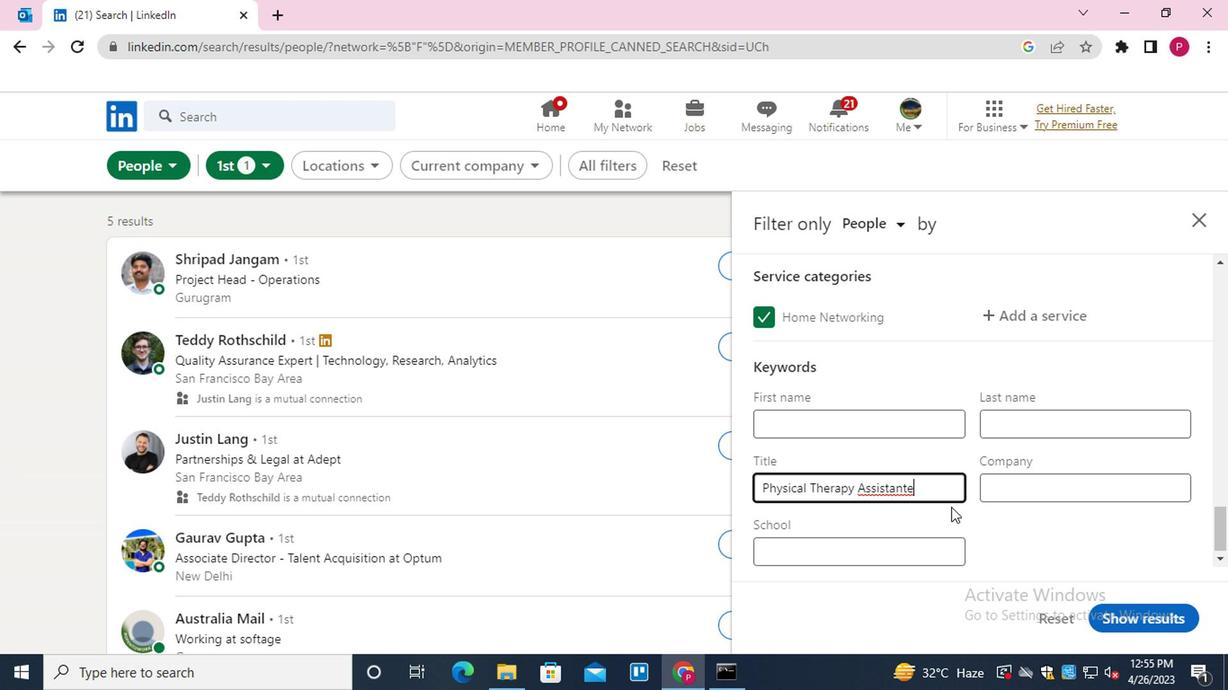 
Action: Key pressed <Key.backspace>
Screenshot: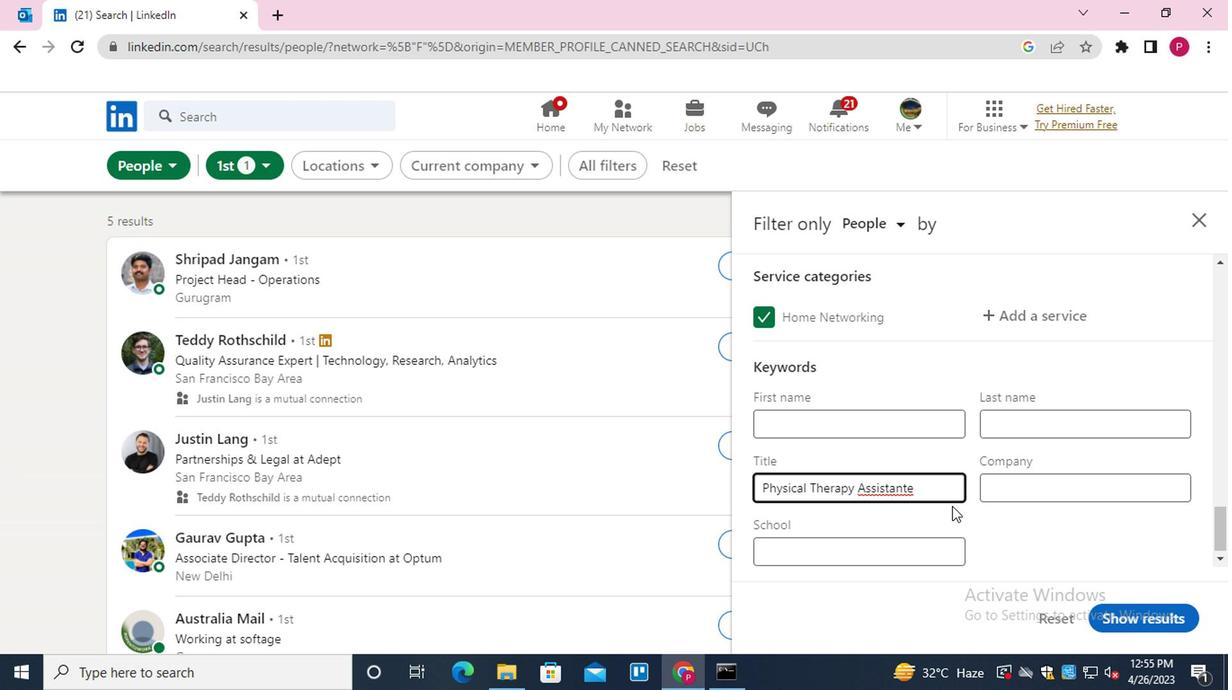 
Action: Mouse moved to (1123, 605)
Screenshot: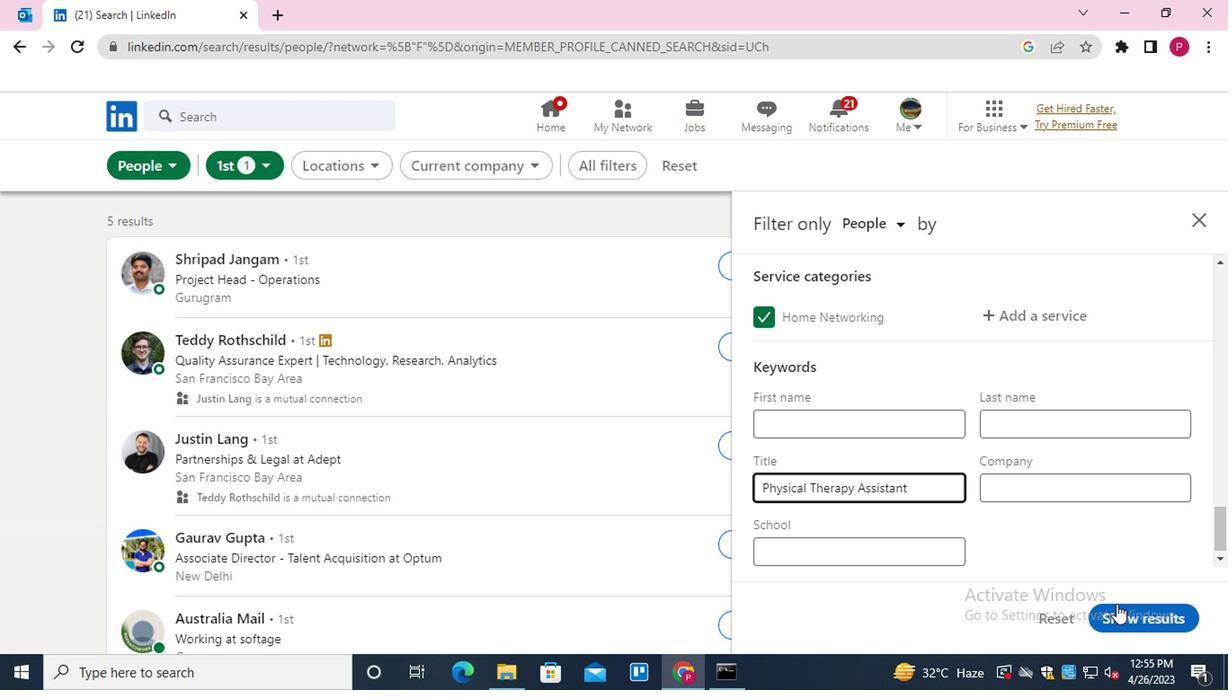 
Action: Mouse pressed left at (1123, 605)
Screenshot: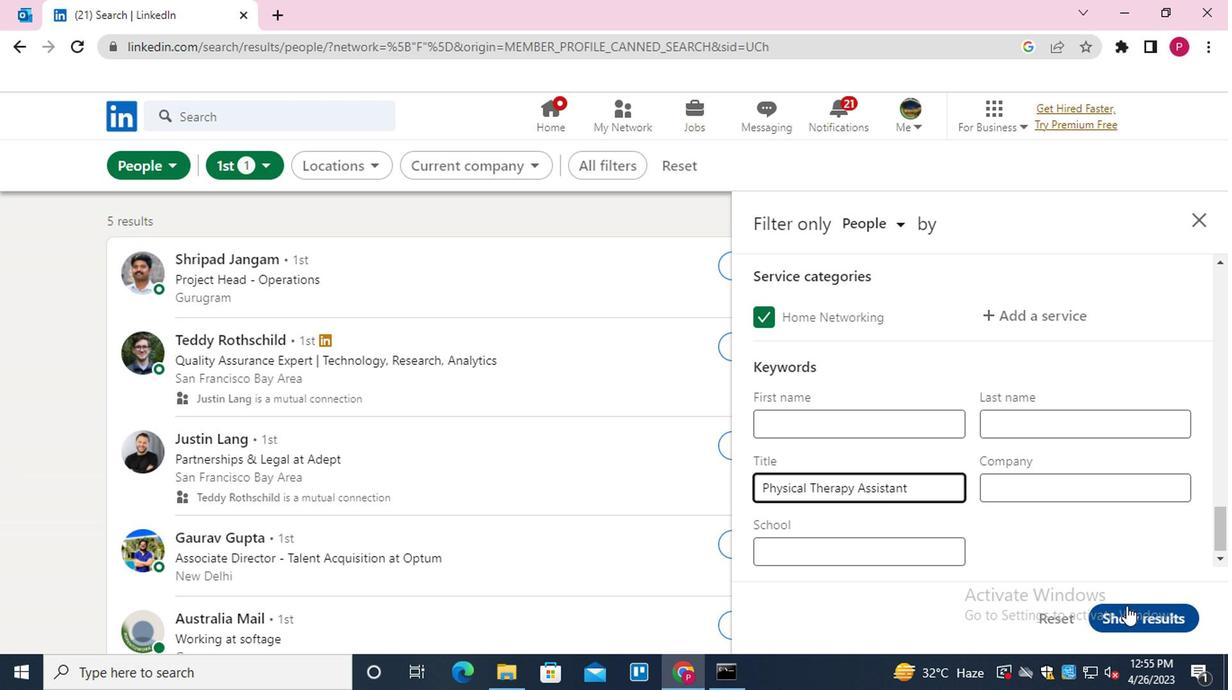 
Action: Mouse moved to (433, 387)
Screenshot: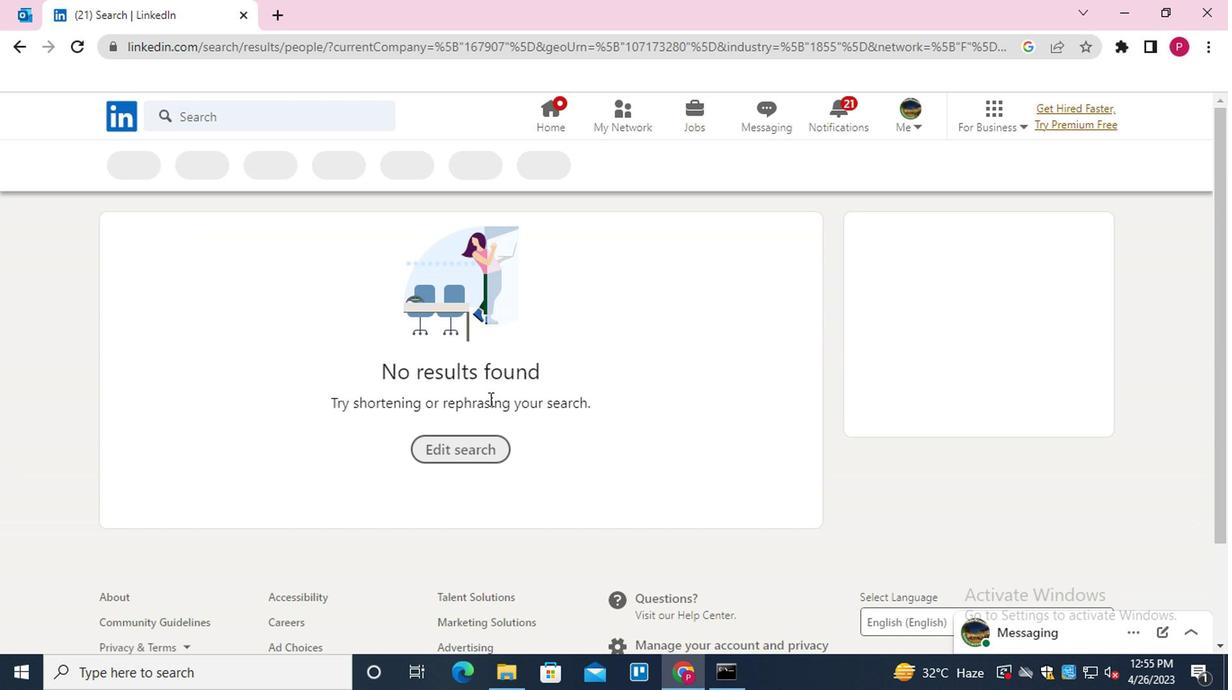 
